 Task: Look for space in Karaçoban, Turkey from 10th June, 2023 to 25th June, 2023 for 4 adults in price range Rs.10000 to Rs.15000. Place can be private room with 4 bedrooms having 4 beds and 4 bathrooms. Property type can be house, flat, guest house, hotel. Amenities needed are: wifi, TV, free parkinig on premises, gym, breakfast. Booking option can be shelf check-in. Required host language is English.
Action: Mouse moved to (405, 115)
Screenshot: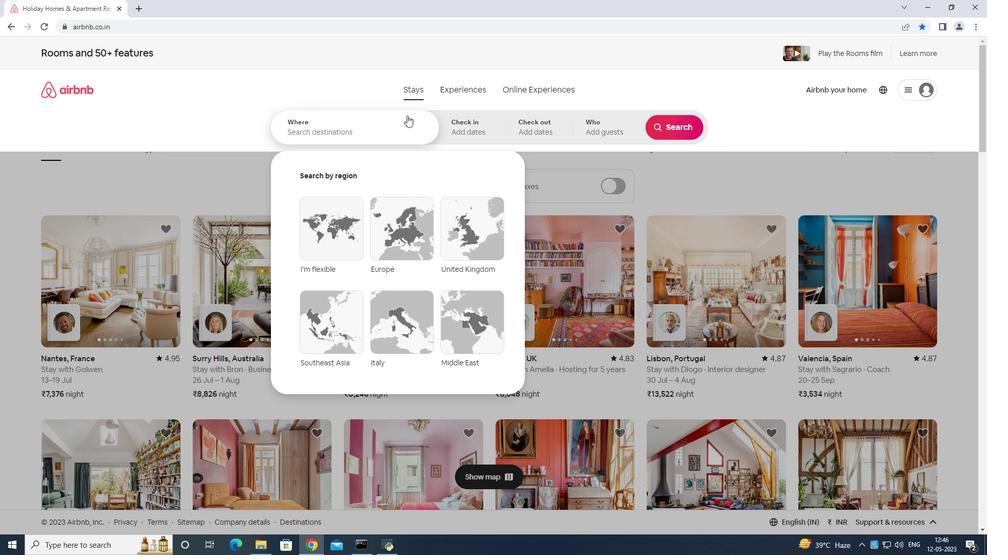 
Action: Mouse pressed left at (405, 115)
Screenshot: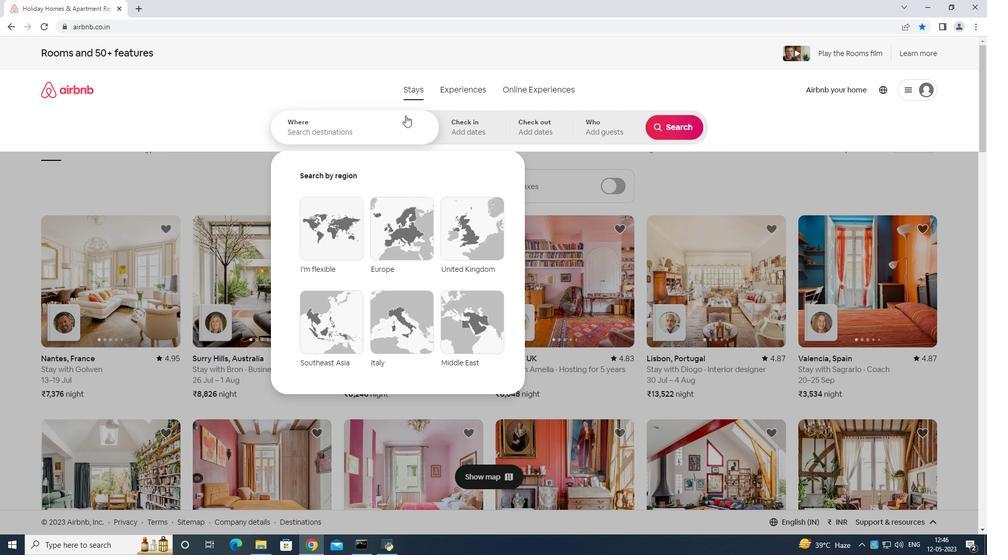 
Action: Mouse moved to (406, 115)
Screenshot: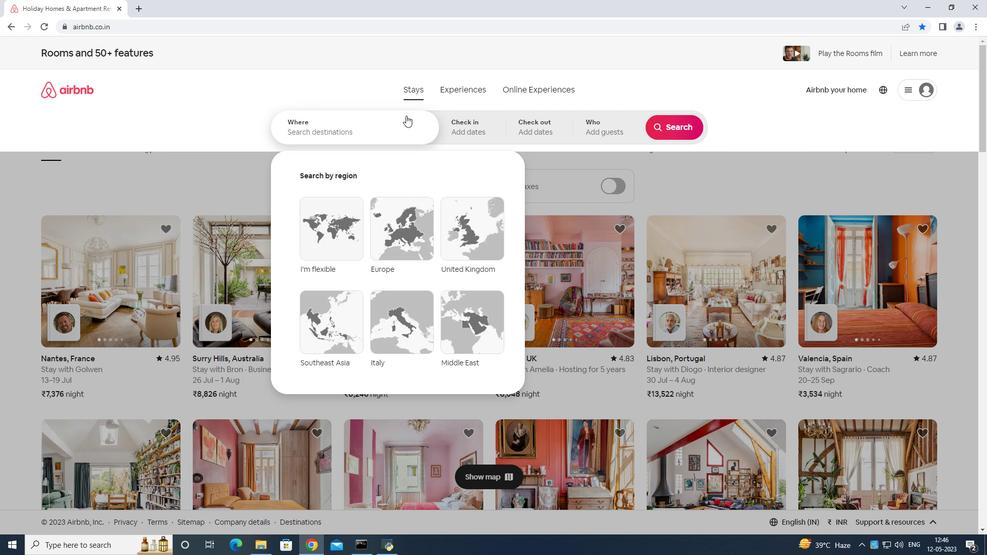 
Action: Key pressed <Key.shift>Kaxa<Key.backspace>caban<Key.space>turkey<Key.enter>
Screenshot: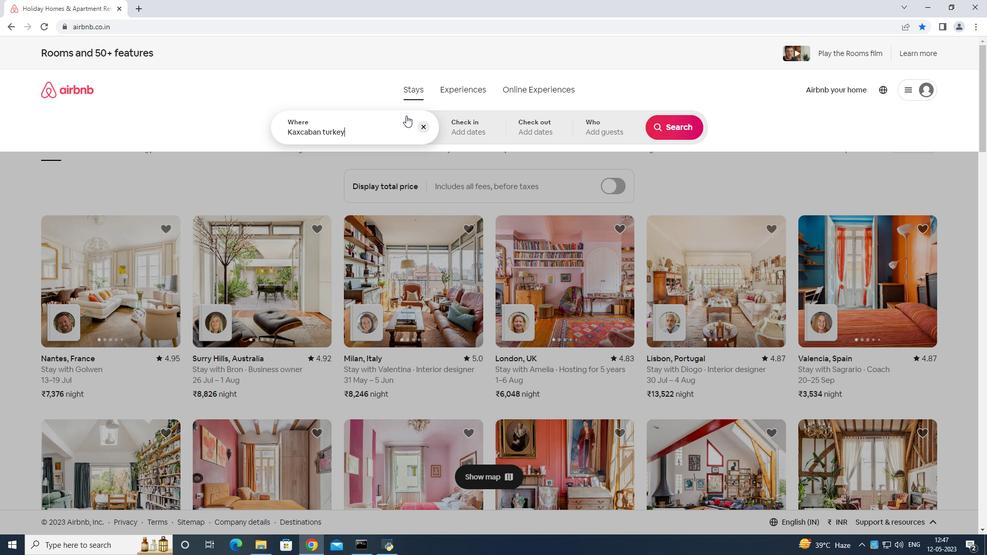 
Action: Mouse moved to (655, 277)
Screenshot: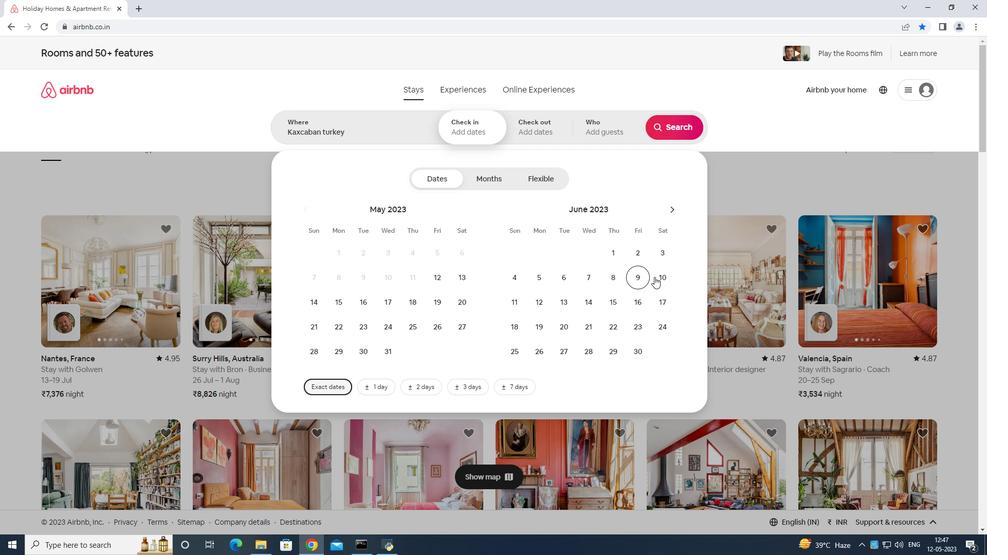 
Action: Mouse pressed left at (655, 277)
Screenshot: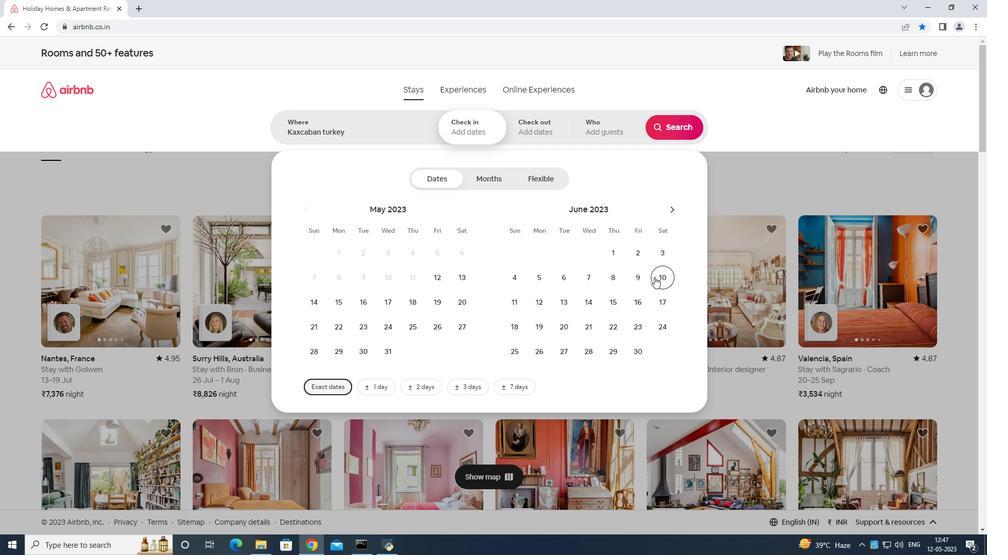 
Action: Mouse moved to (509, 345)
Screenshot: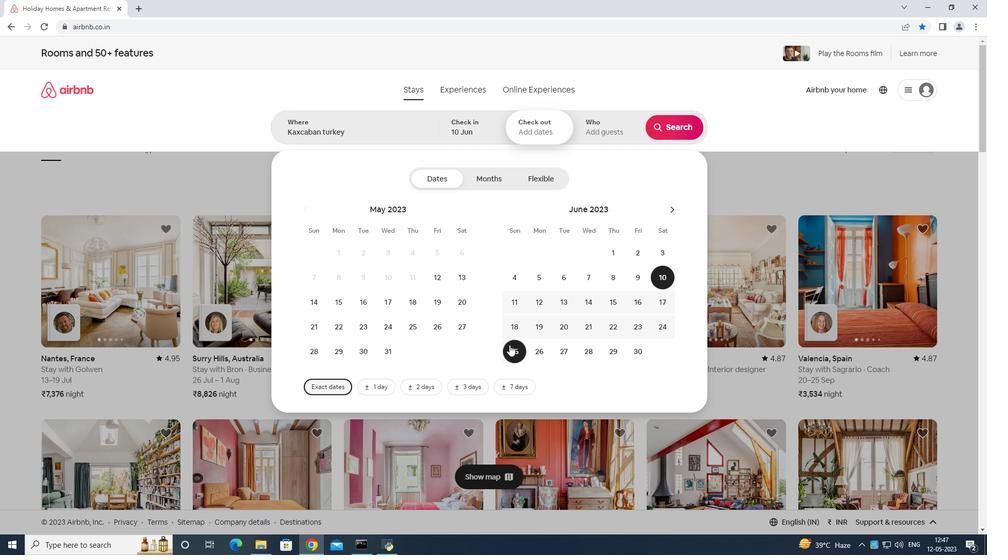 
Action: Mouse pressed left at (509, 345)
Screenshot: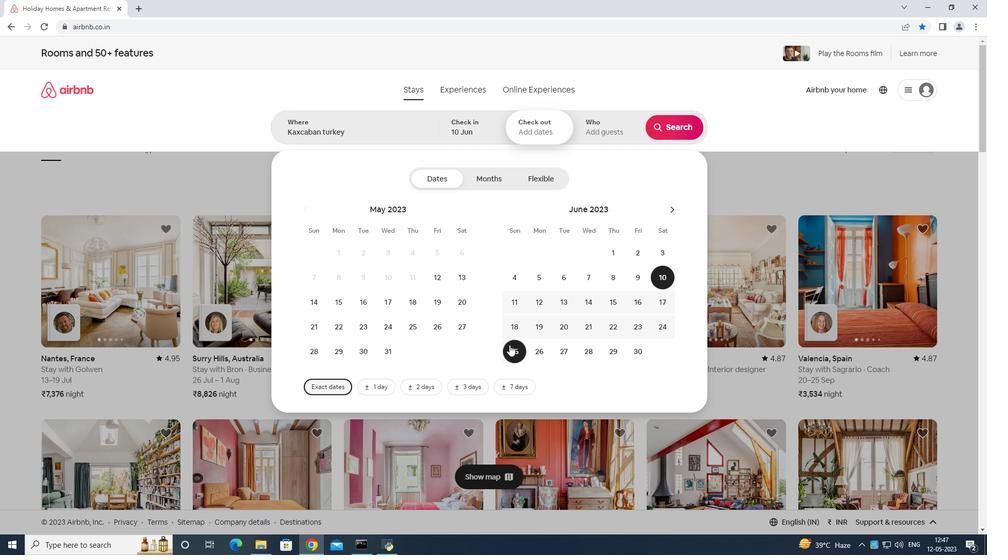
Action: Mouse moved to (610, 119)
Screenshot: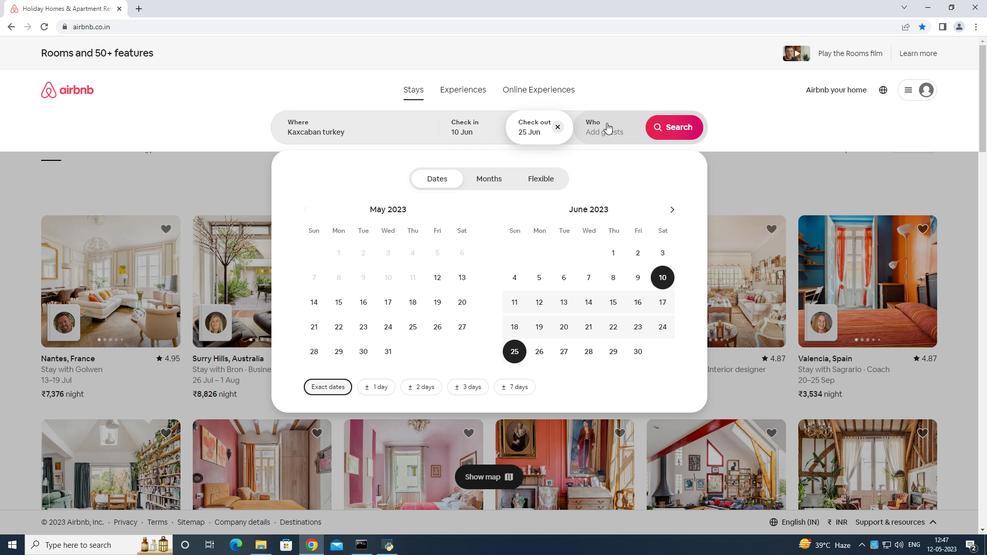 
Action: Mouse pressed left at (610, 119)
Screenshot: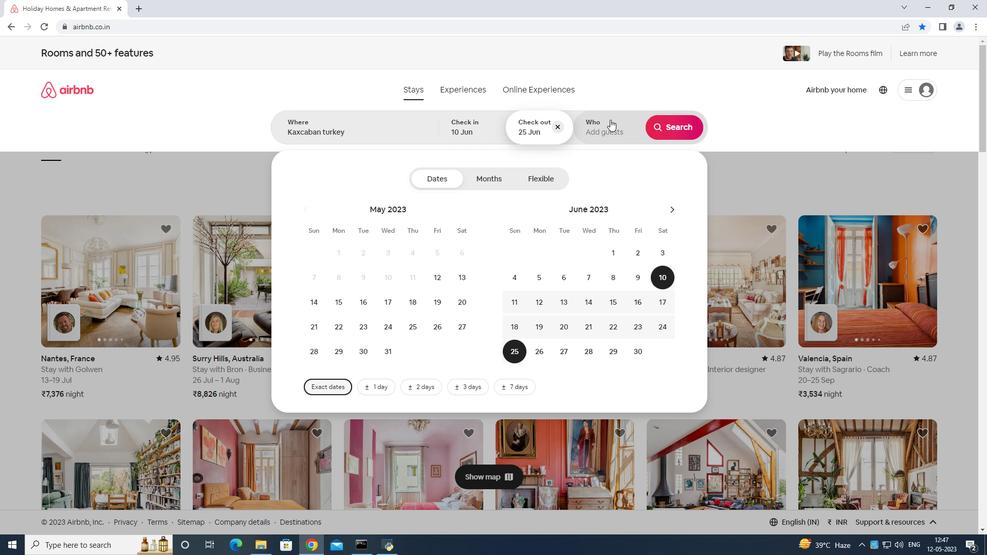 
Action: Mouse moved to (683, 182)
Screenshot: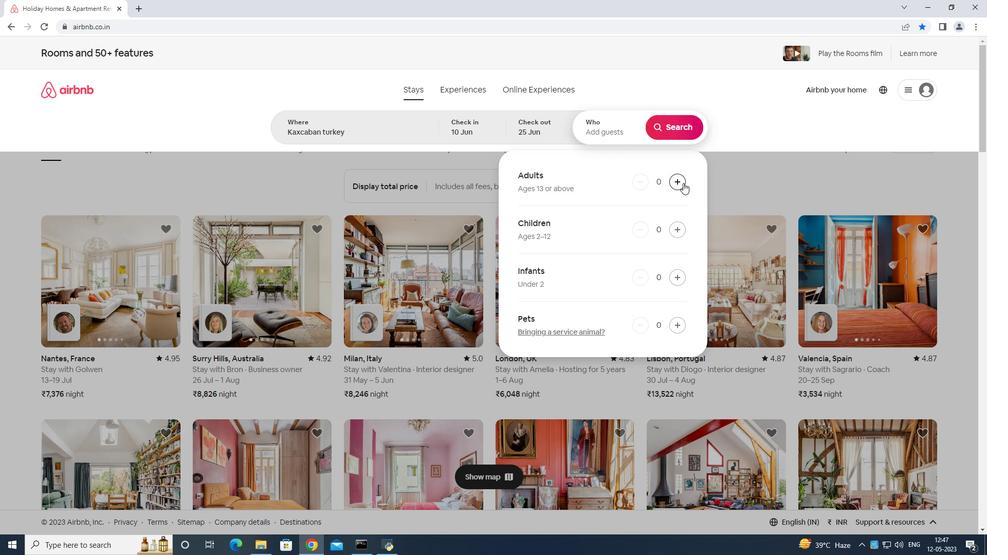 
Action: Mouse pressed left at (683, 182)
Screenshot: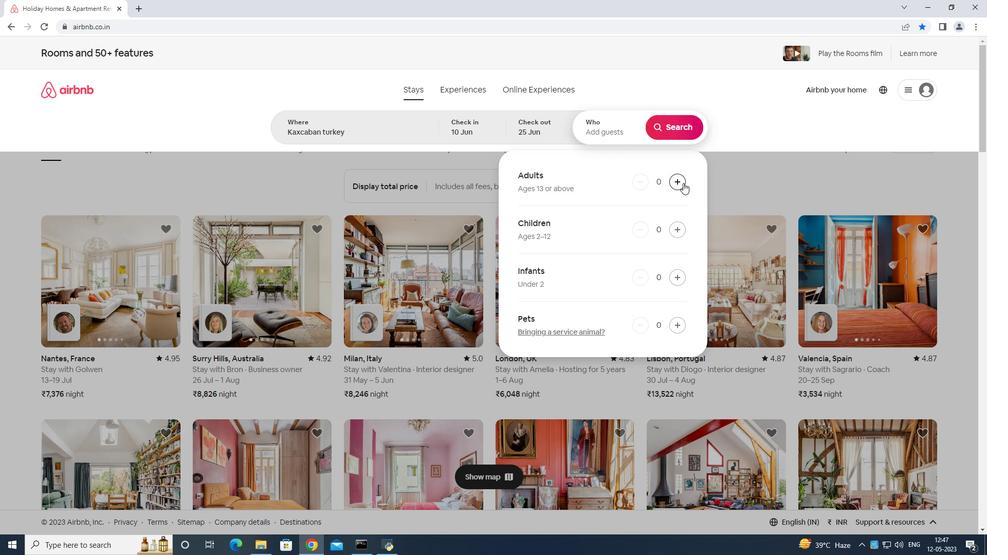 
Action: Mouse moved to (683, 179)
Screenshot: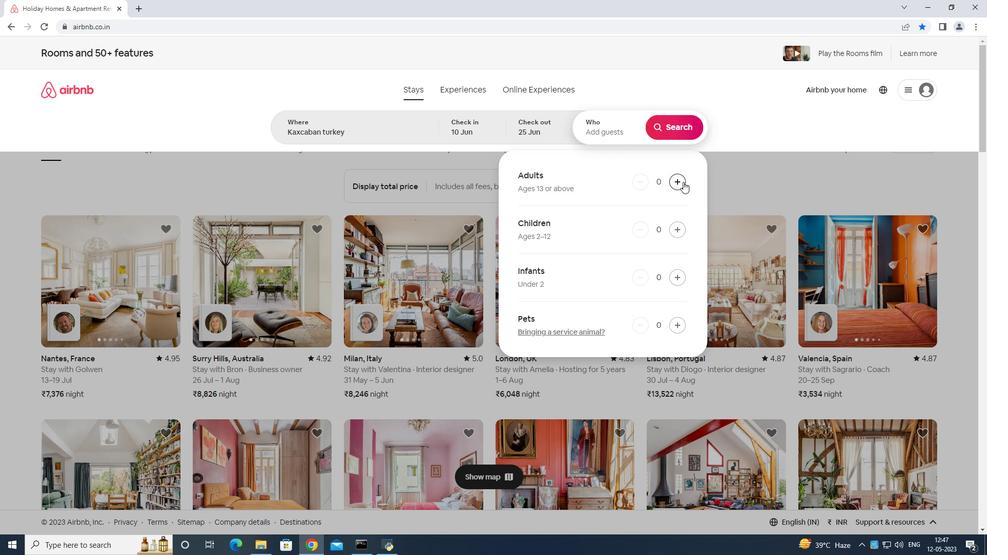 
Action: Mouse pressed left at (683, 179)
Screenshot: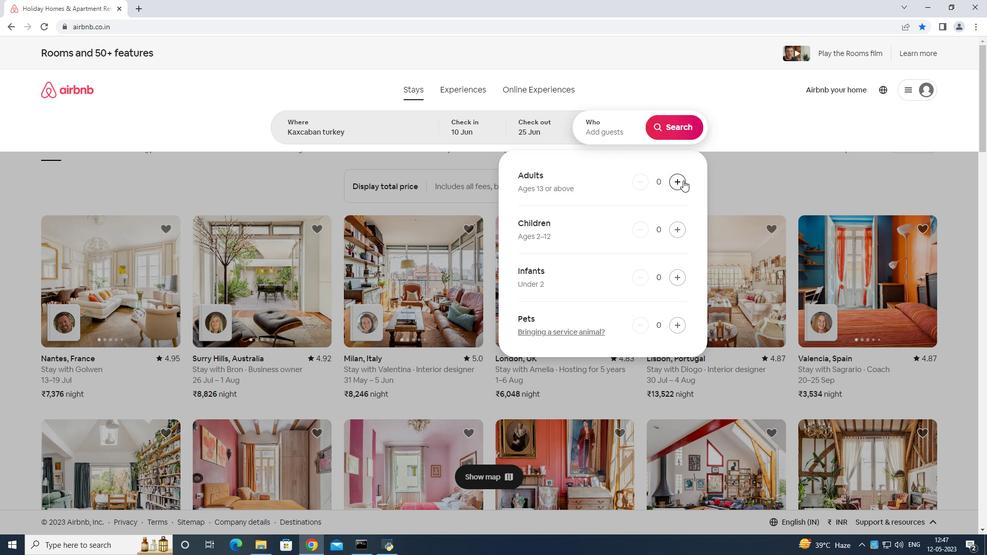 
Action: Mouse pressed left at (683, 179)
Screenshot: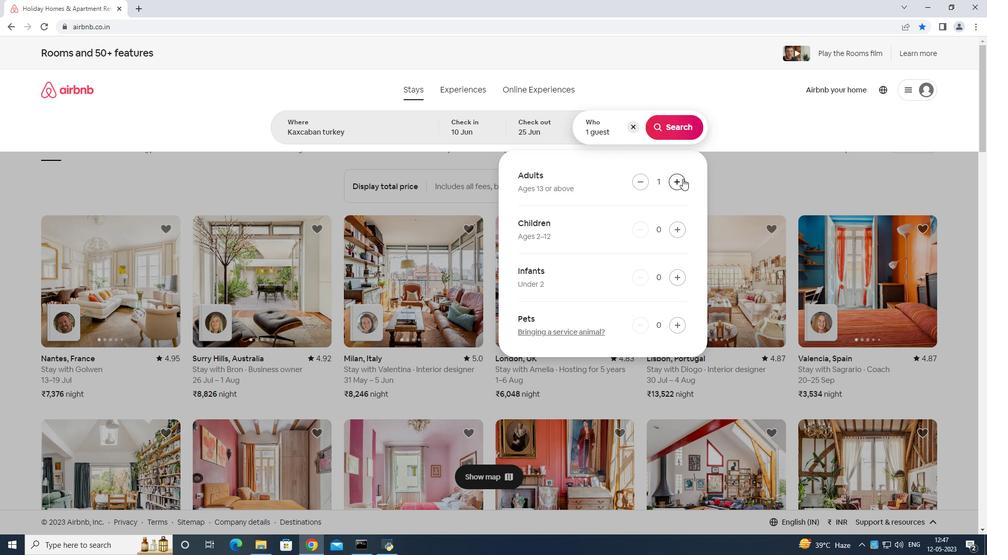 
Action: Mouse pressed left at (683, 179)
Screenshot: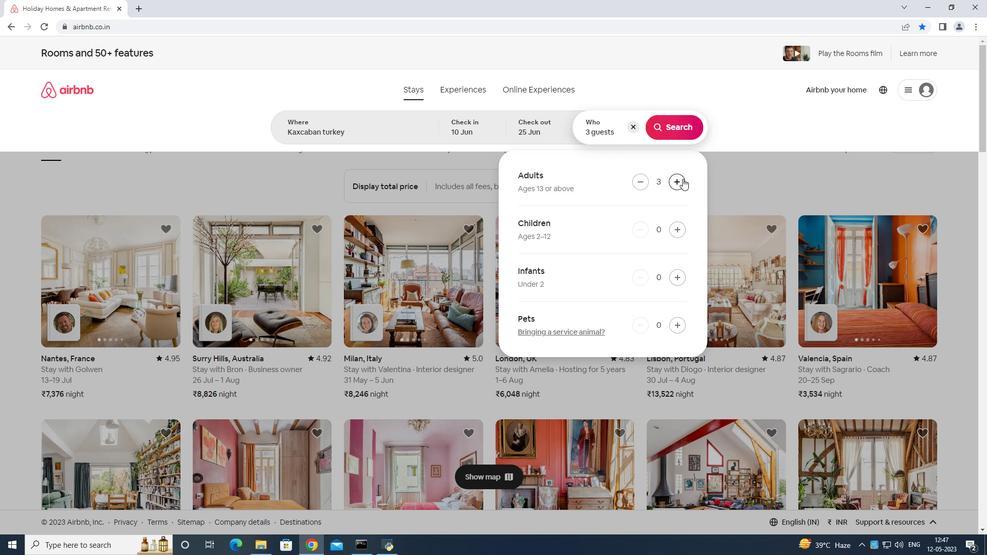 
Action: Mouse moved to (686, 124)
Screenshot: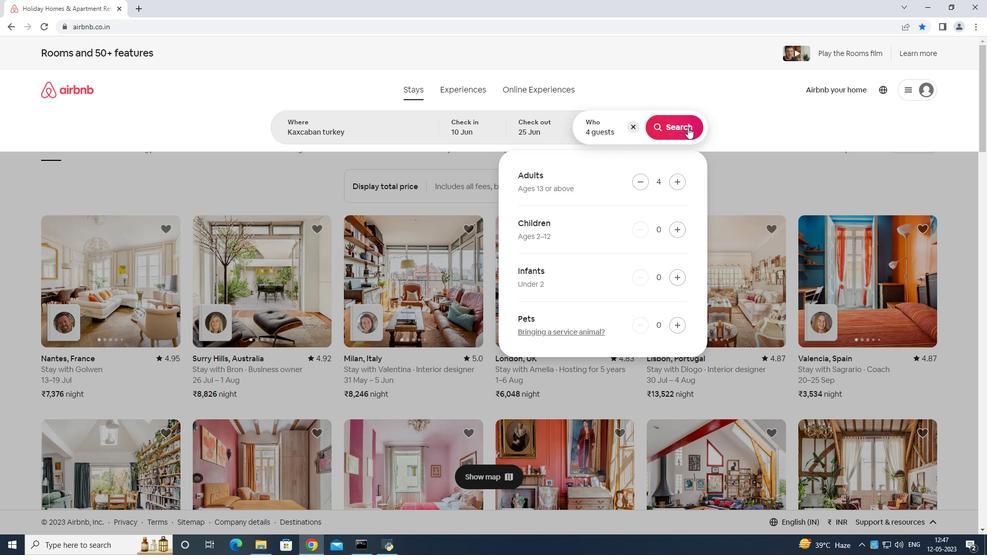 
Action: Mouse pressed left at (686, 124)
Screenshot: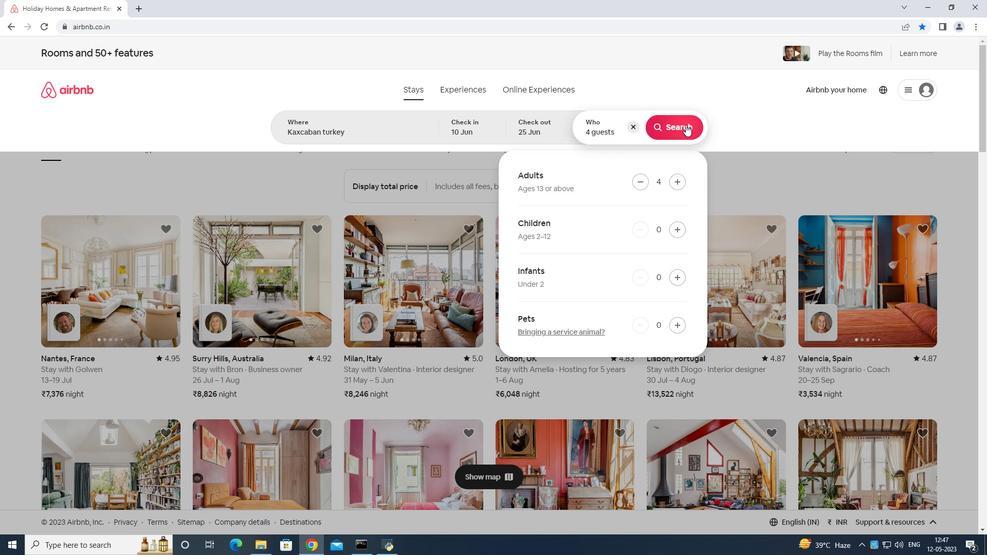 
Action: Mouse moved to (947, 104)
Screenshot: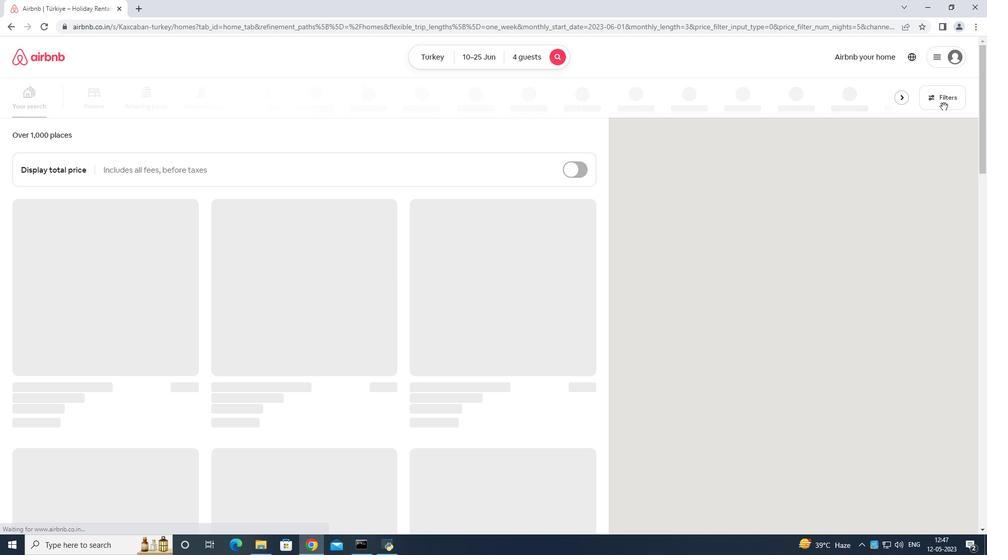 
Action: Mouse pressed left at (947, 104)
Screenshot: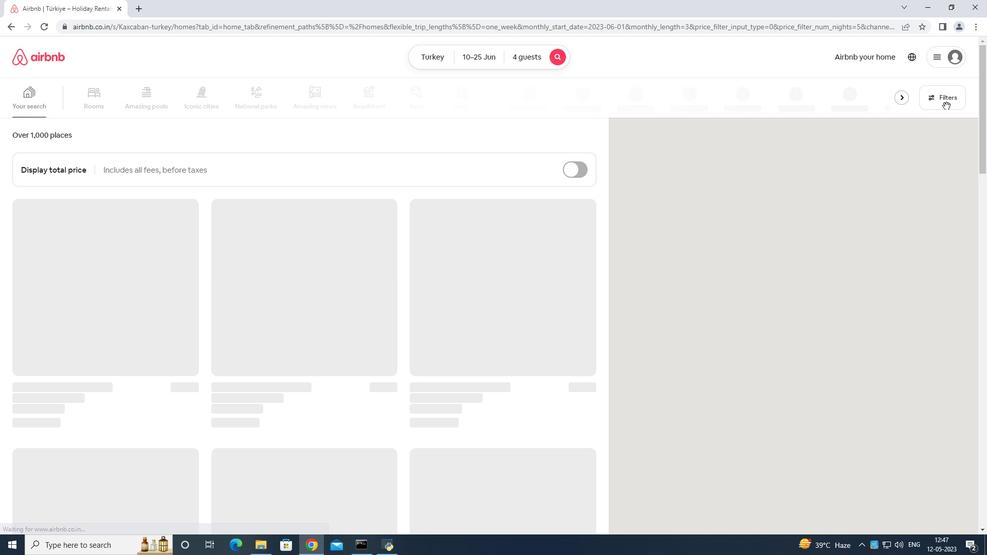 
Action: Mouse moved to (415, 348)
Screenshot: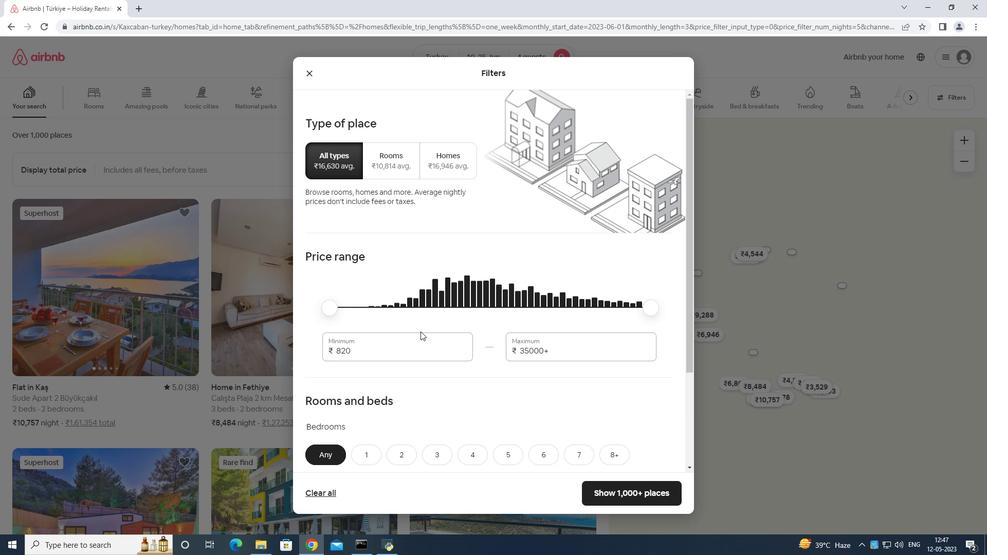 
Action: Mouse pressed left at (415, 348)
Screenshot: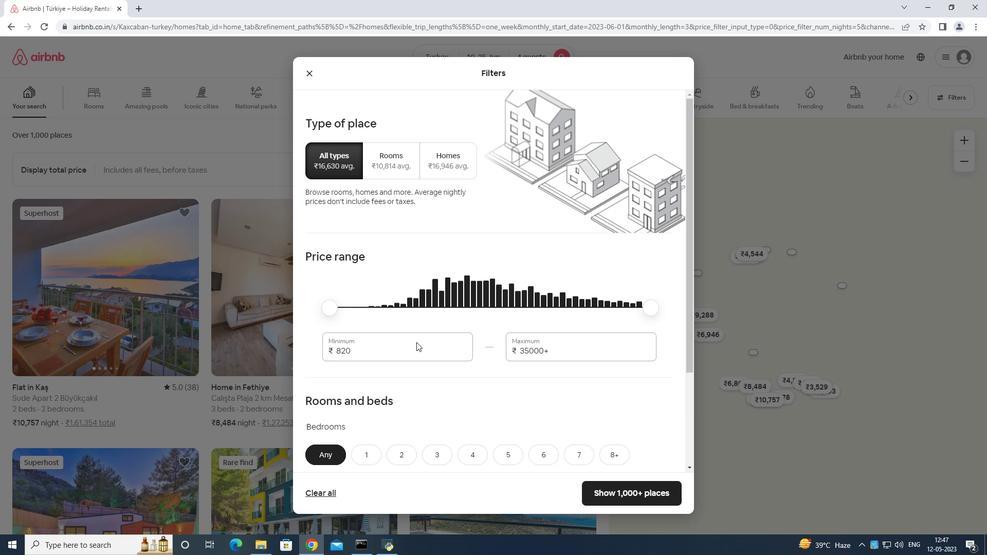 
Action: Mouse moved to (411, 335)
Screenshot: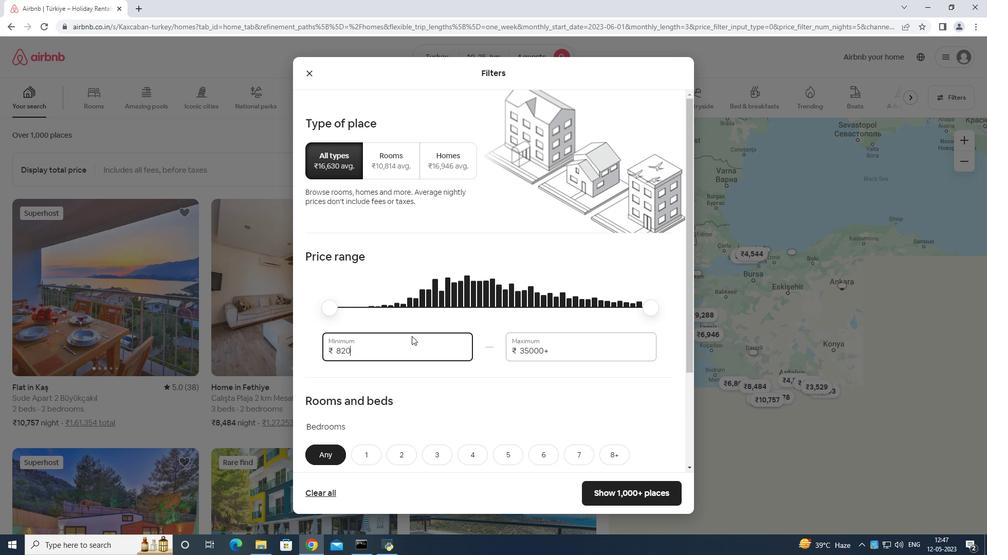 
Action: Key pressed <Key.backspace>
Screenshot: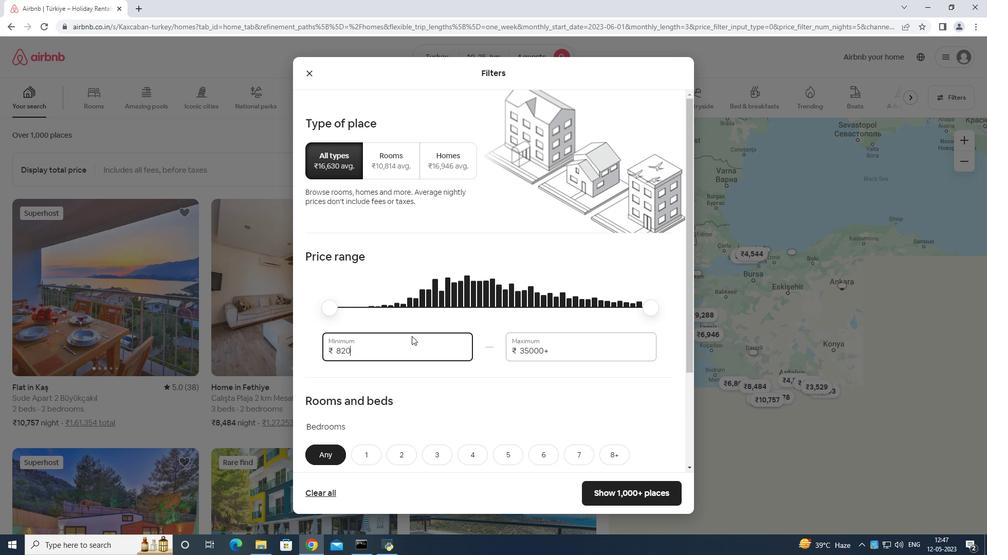 
Action: Mouse moved to (411, 335)
Screenshot: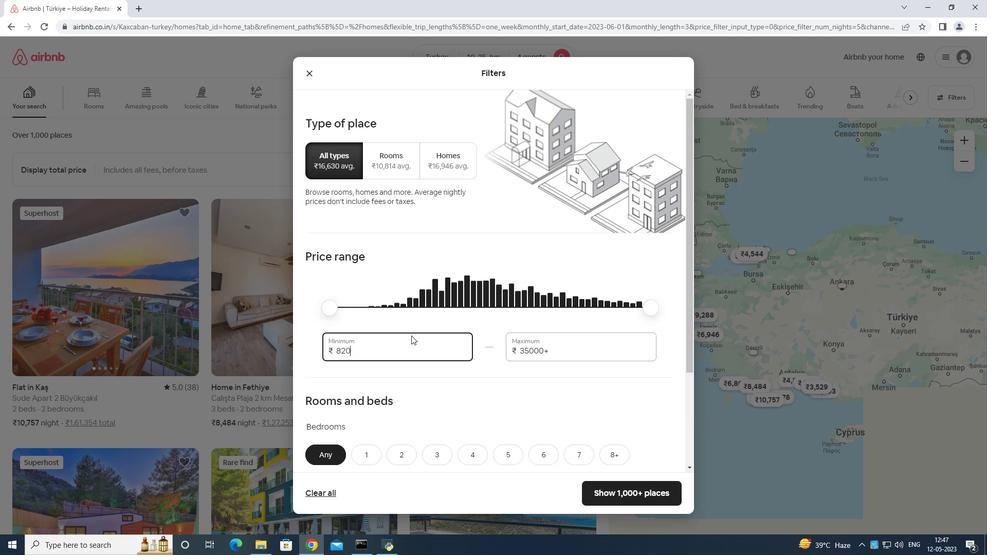 
Action: Key pressed <Key.backspace><Key.backspace><Key.backspace>
Screenshot: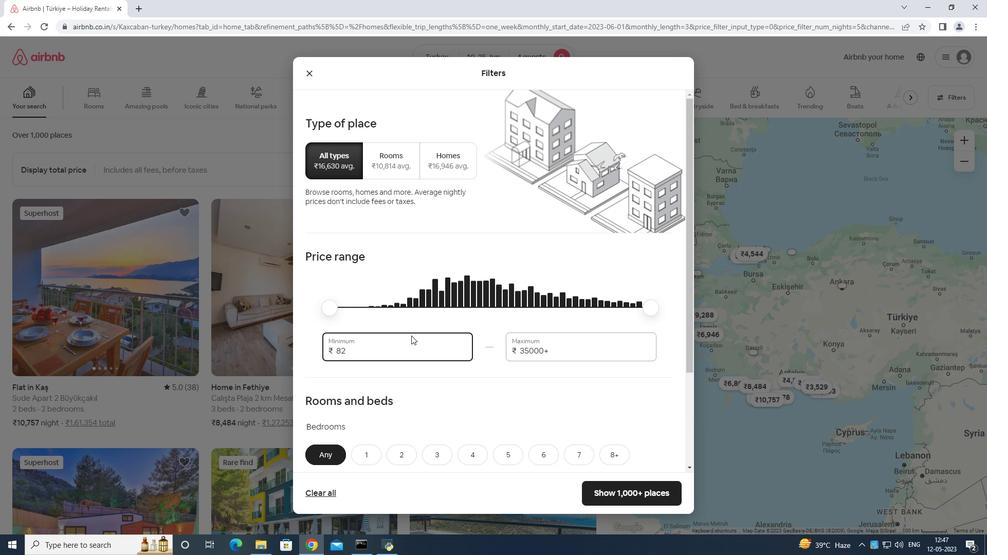 
Action: Mouse moved to (411, 334)
Screenshot: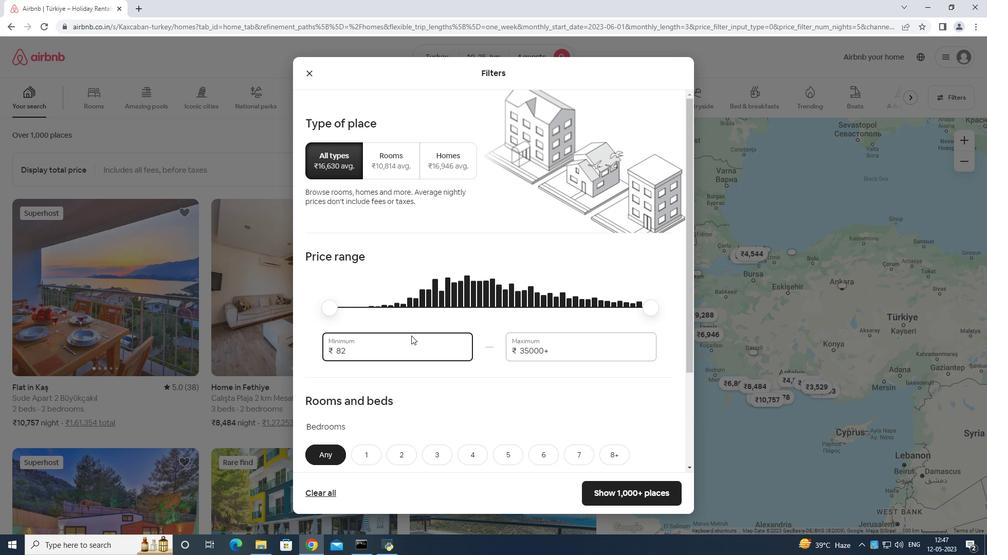 
Action: Key pressed 10000
Screenshot: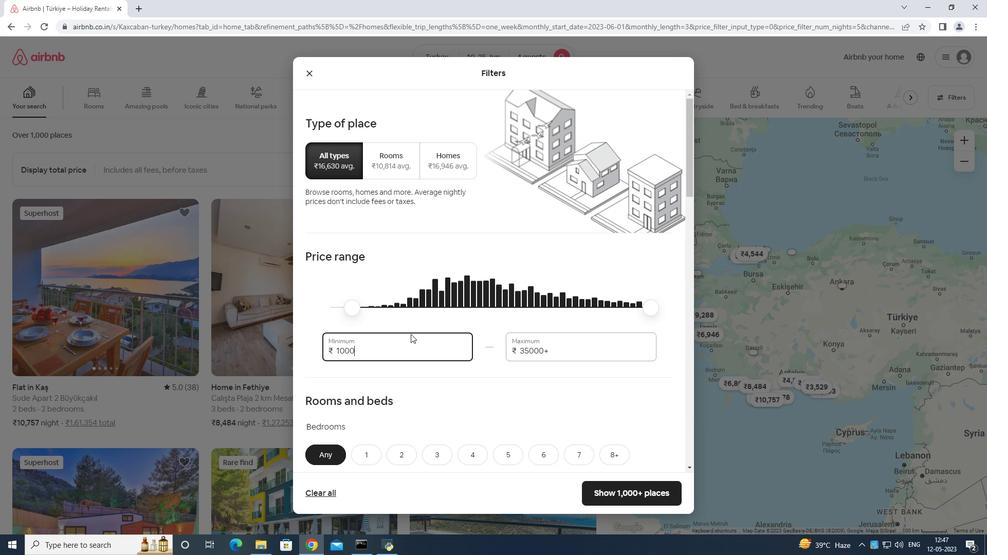 
Action: Mouse moved to (573, 345)
Screenshot: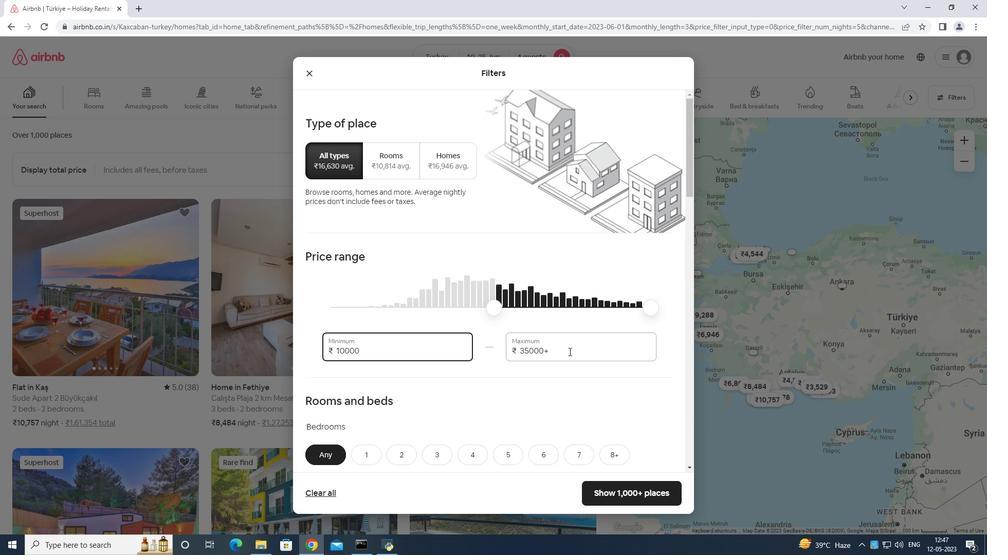 
Action: Mouse pressed left at (573, 345)
Screenshot: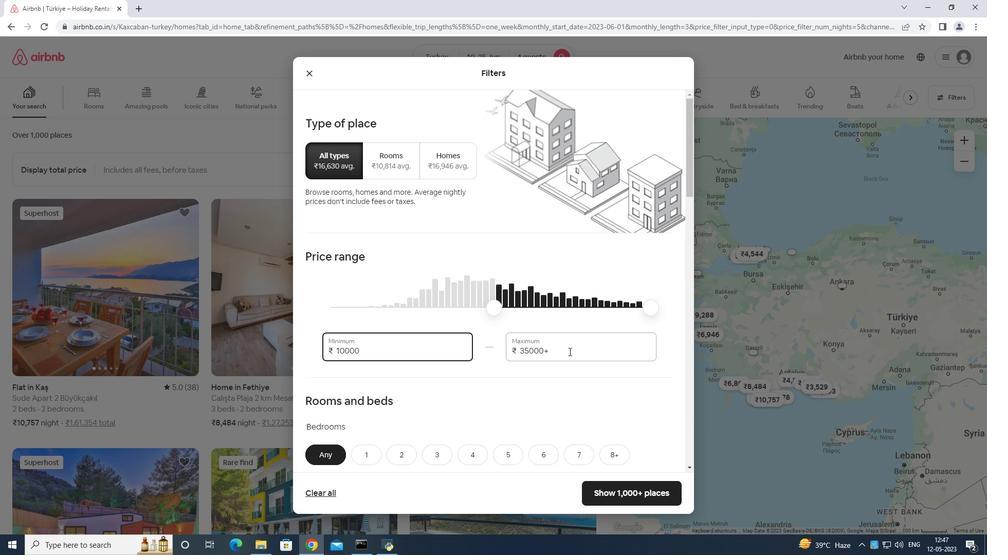 
Action: Mouse moved to (574, 342)
Screenshot: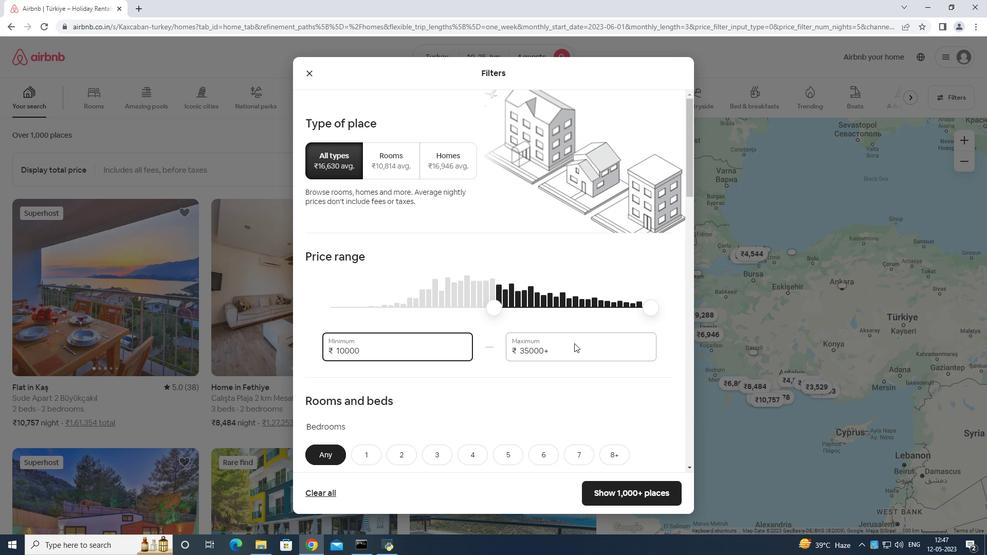 
Action: Key pressed <Key.backspace><Key.backspace><Key.backspace><Key.backspace><Key.backspace><Key.backspace><Key.backspace><Key.backspace><Key.backspace><Key.backspace><Key.backspace><Key.backspace><Key.backspace><Key.backspace><Key.backspace><Key.backspace><Key.backspace><Key.backspace><Key.backspace><Key.backspace><Key.backspace>
Screenshot: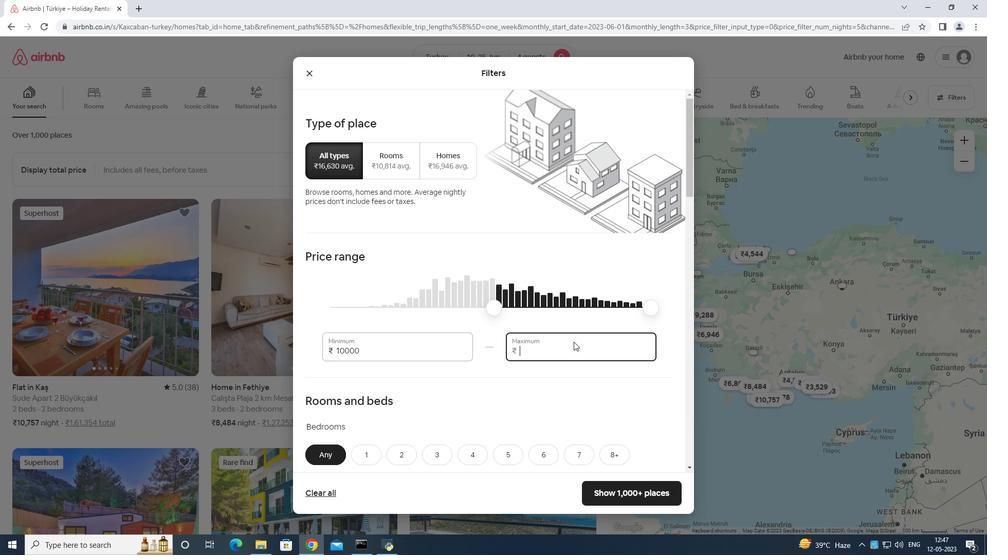 
Action: Mouse moved to (573, 339)
Screenshot: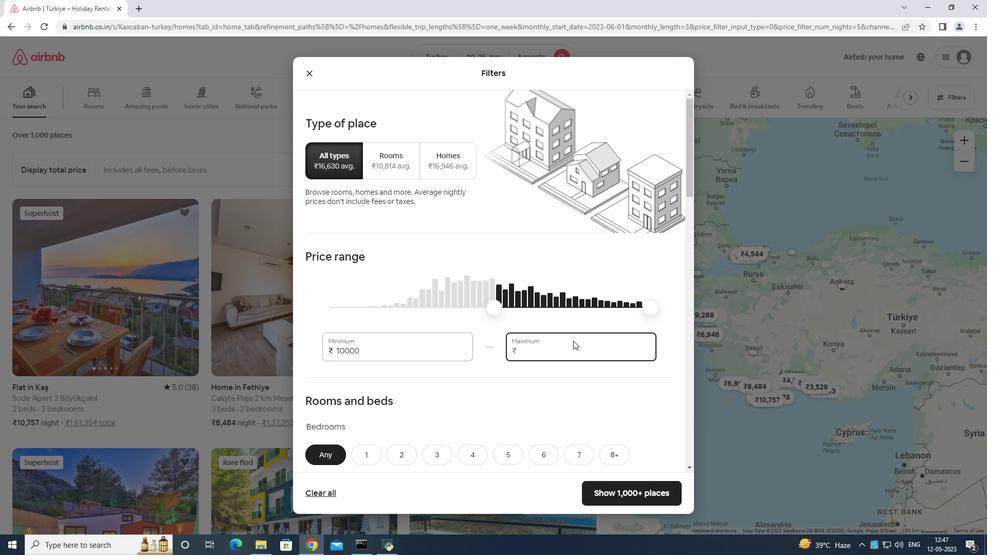 
Action: Key pressed 15000
Screenshot: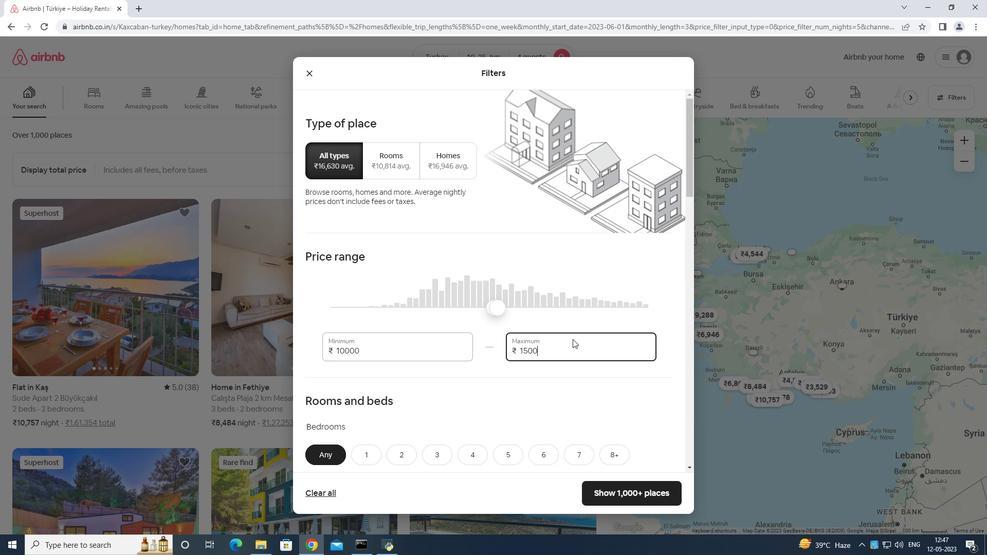 
Action: Mouse scrolled (573, 338) with delta (0, 0)
Screenshot: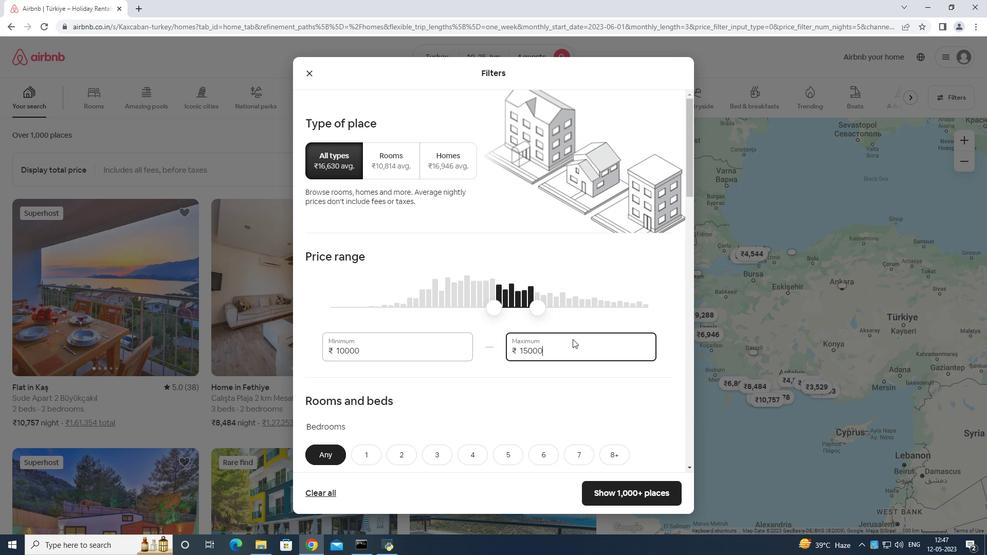 
Action: Mouse scrolled (573, 338) with delta (0, 0)
Screenshot: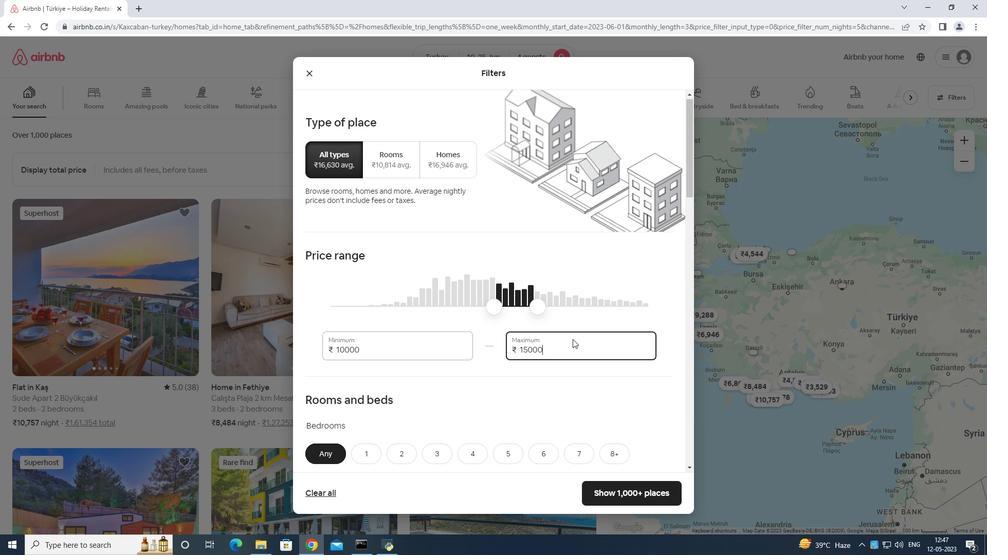 
Action: Mouse scrolled (573, 338) with delta (0, 0)
Screenshot: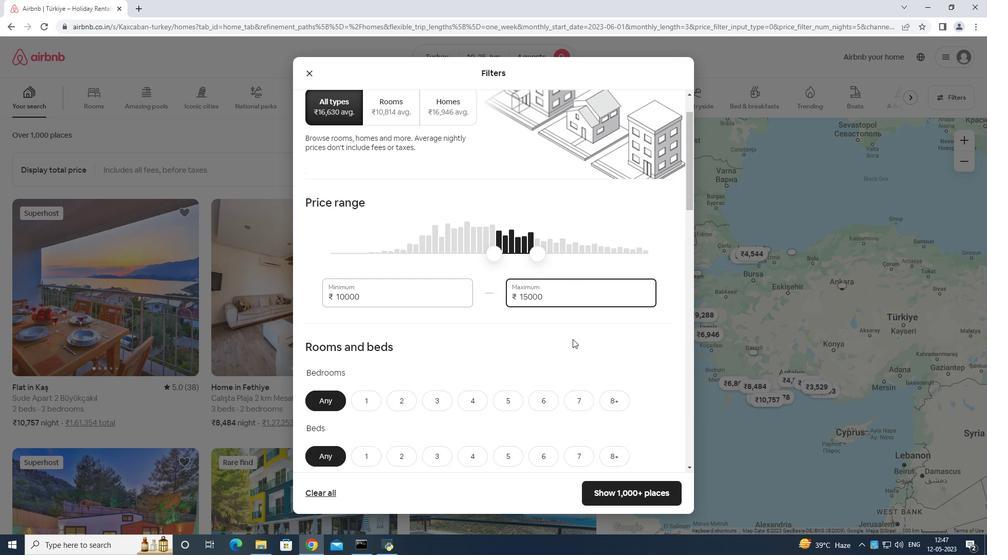 
Action: Mouse scrolled (573, 338) with delta (0, 0)
Screenshot: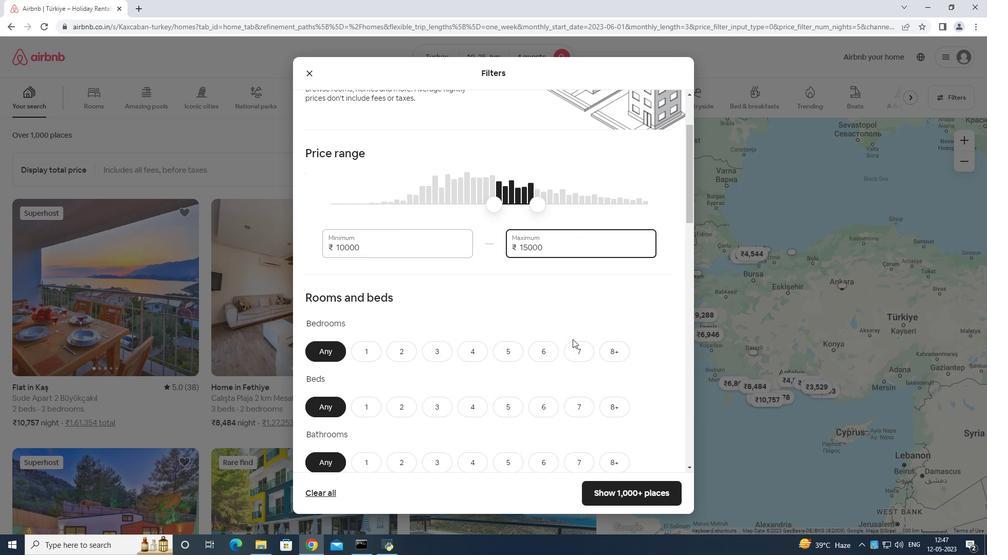 
Action: Mouse moved to (471, 244)
Screenshot: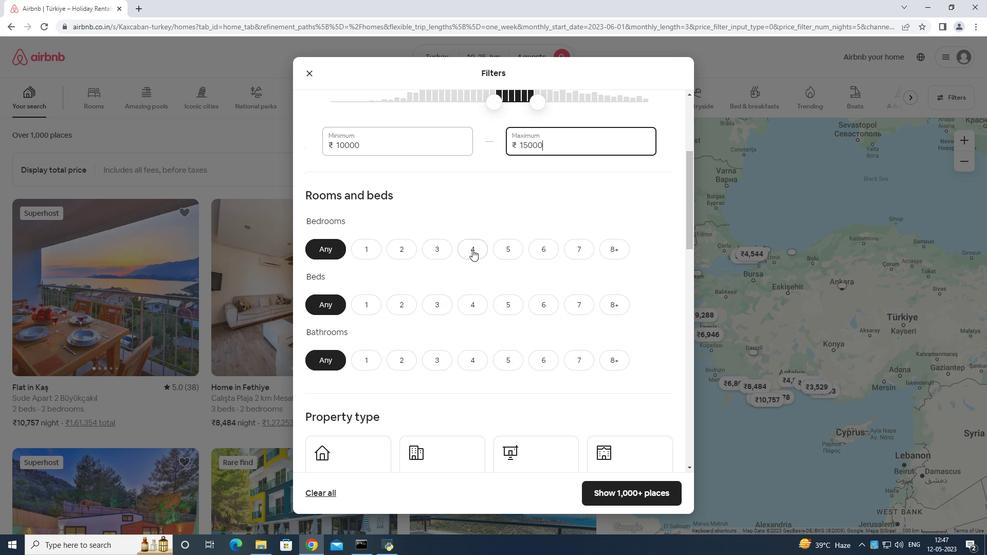 
Action: Mouse pressed left at (471, 244)
Screenshot: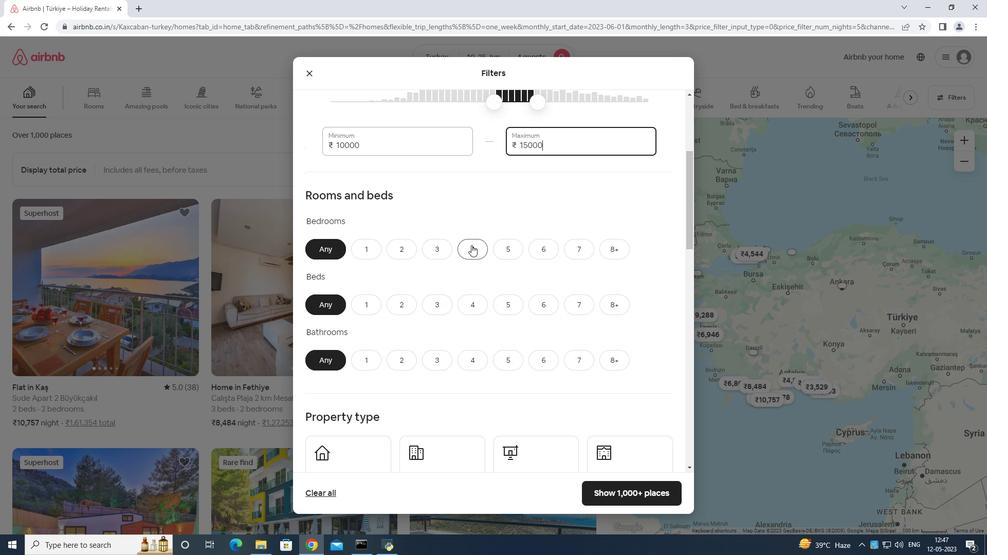 
Action: Mouse moved to (480, 307)
Screenshot: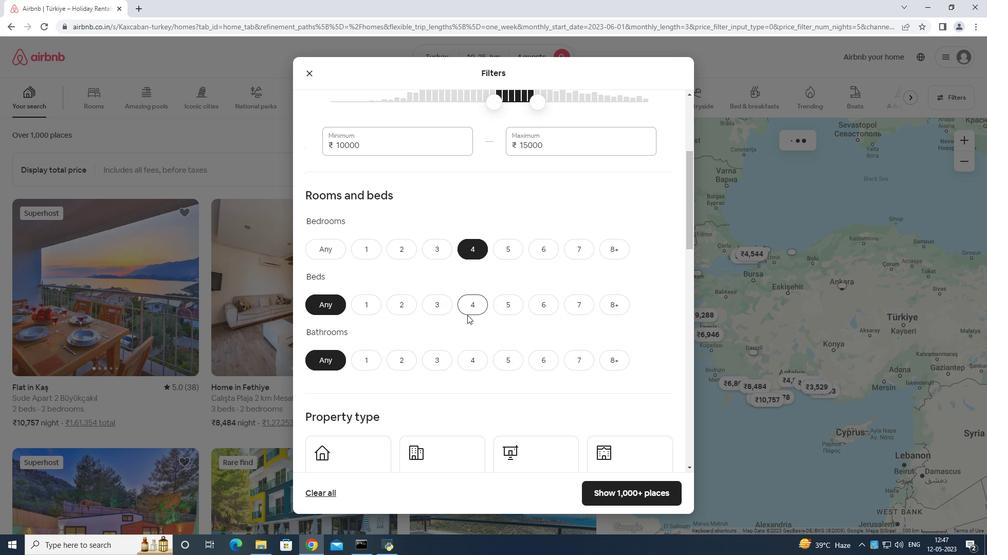 
Action: Mouse pressed left at (480, 307)
Screenshot: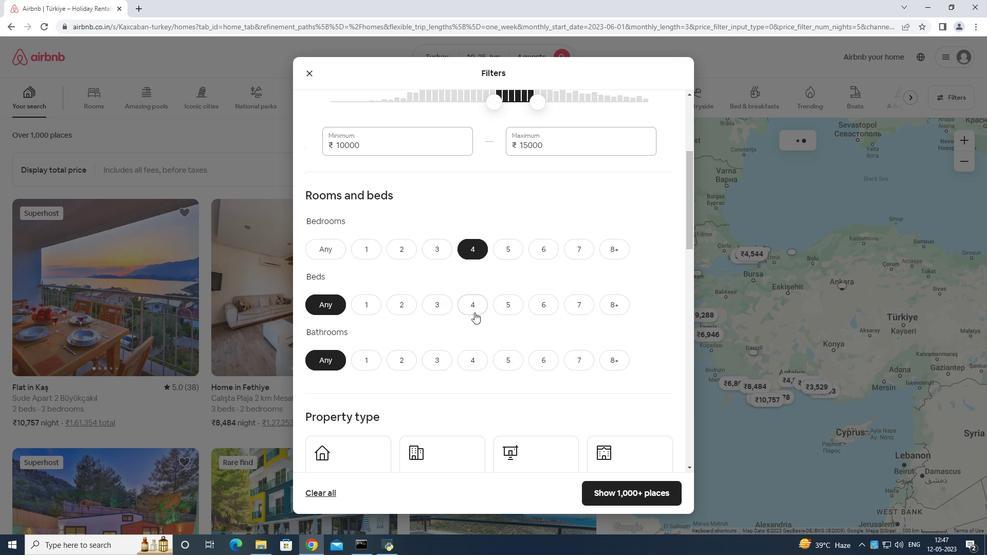 
Action: Mouse moved to (465, 361)
Screenshot: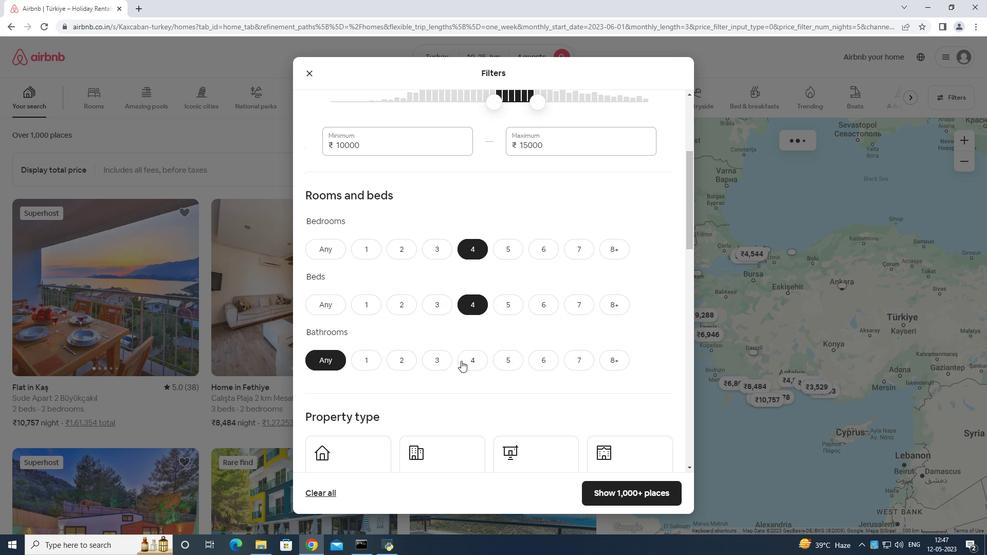 
Action: Mouse pressed left at (465, 361)
Screenshot: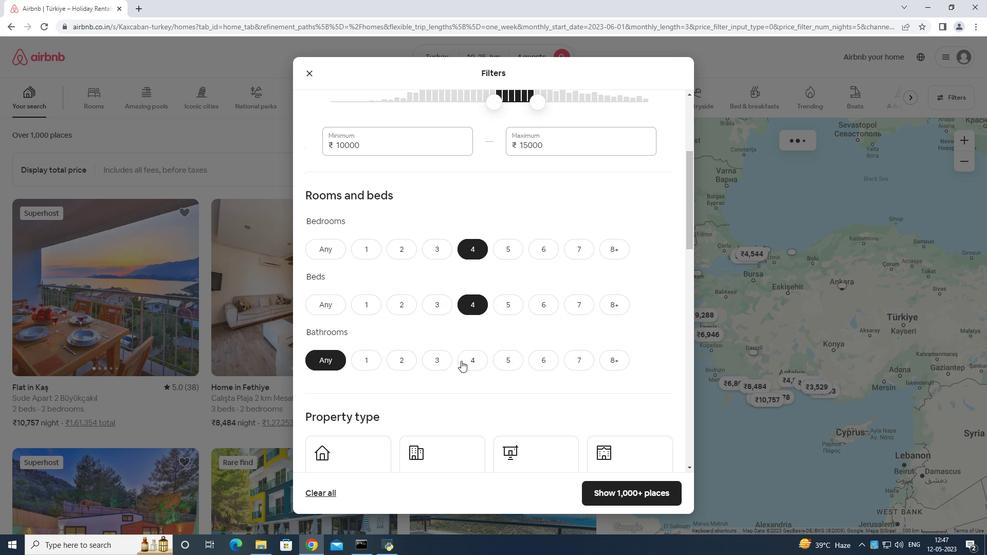 
Action: Mouse moved to (480, 359)
Screenshot: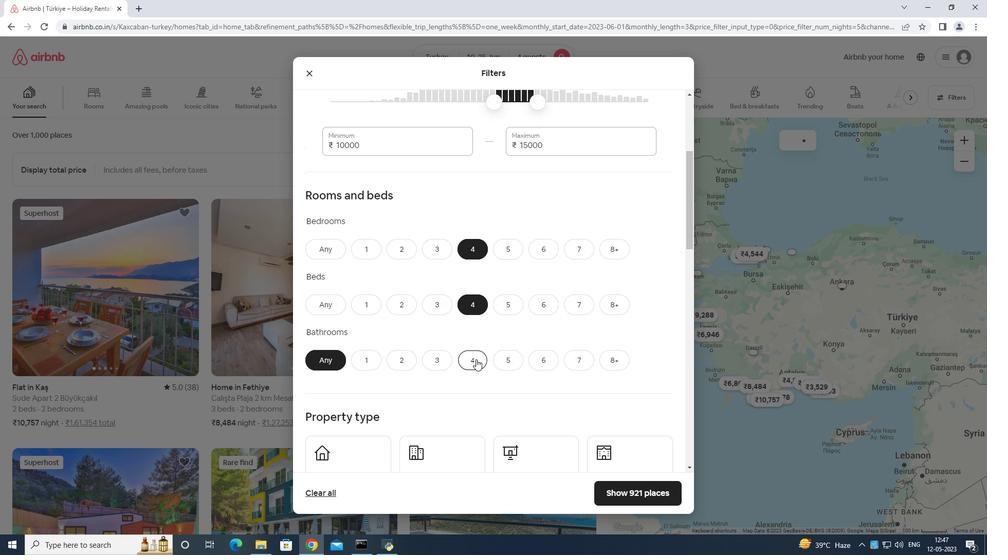 
Action: Mouse scrolled (480, 358) with delta (0, 0)
Screenshot: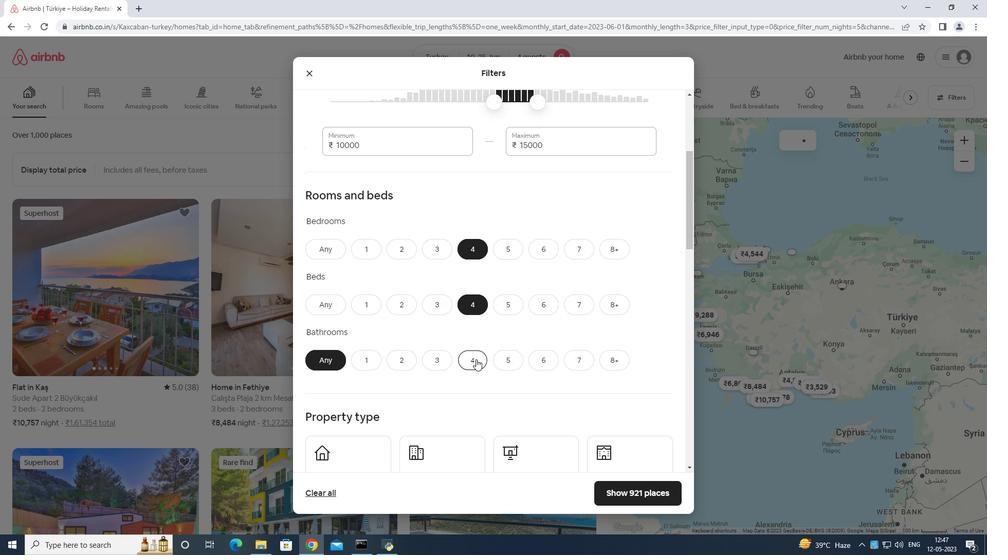 
Action: Mouse moved to (480, 360)
Screenshot: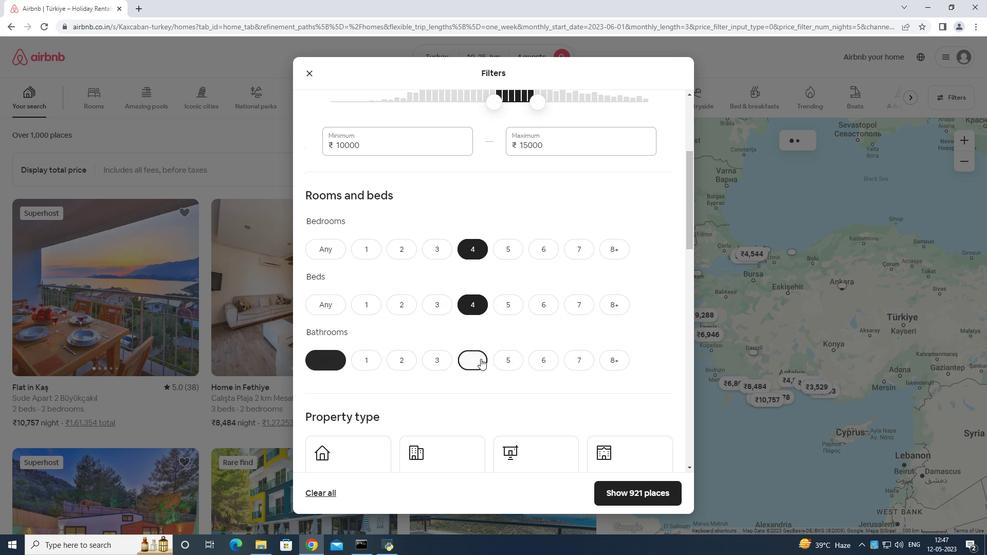 
Action: Mouse scrolled (480, 359) with delta (0, 0)
Screenshot: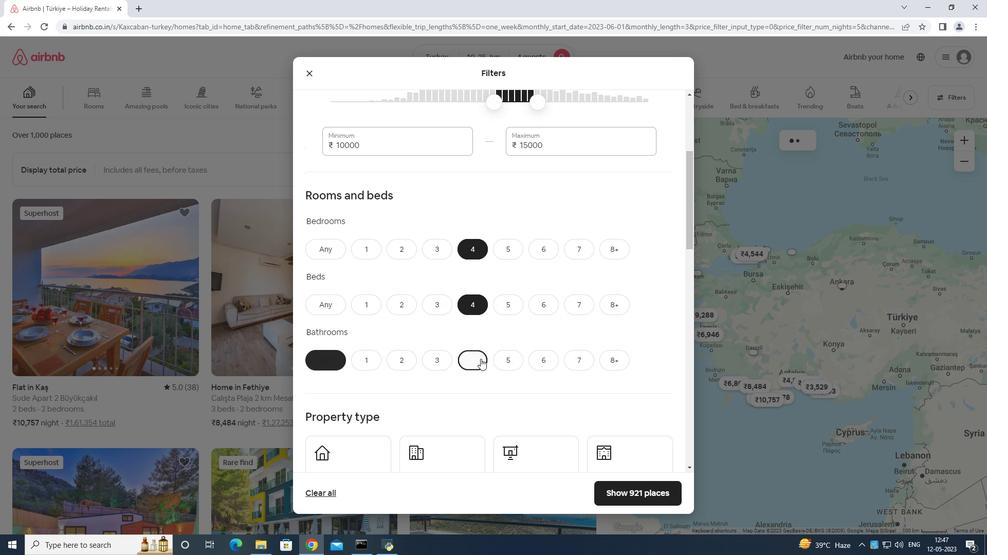 
Action: Mouse moved to (356, 355)
Screenshot: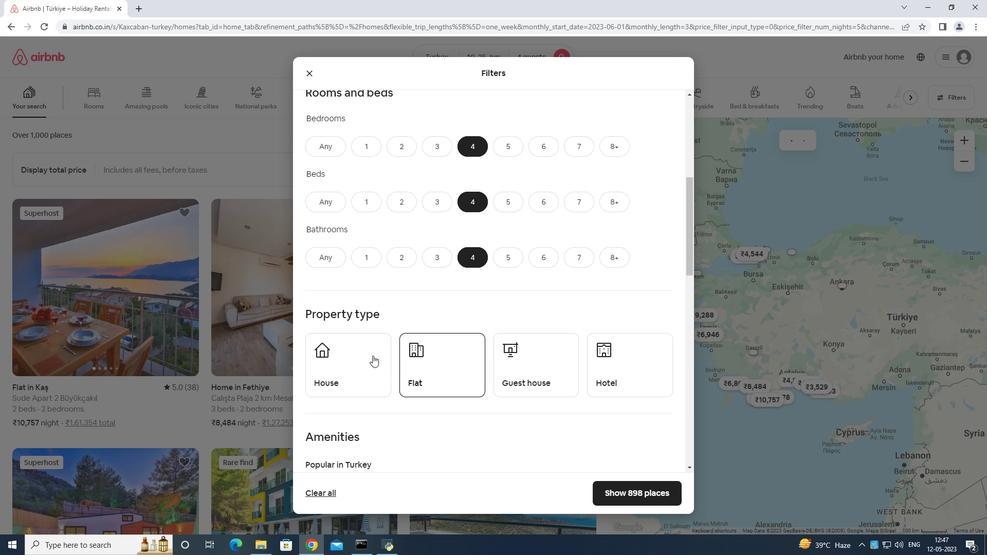 
Action: Mouse pressed left at (356, 355)
Screenshot: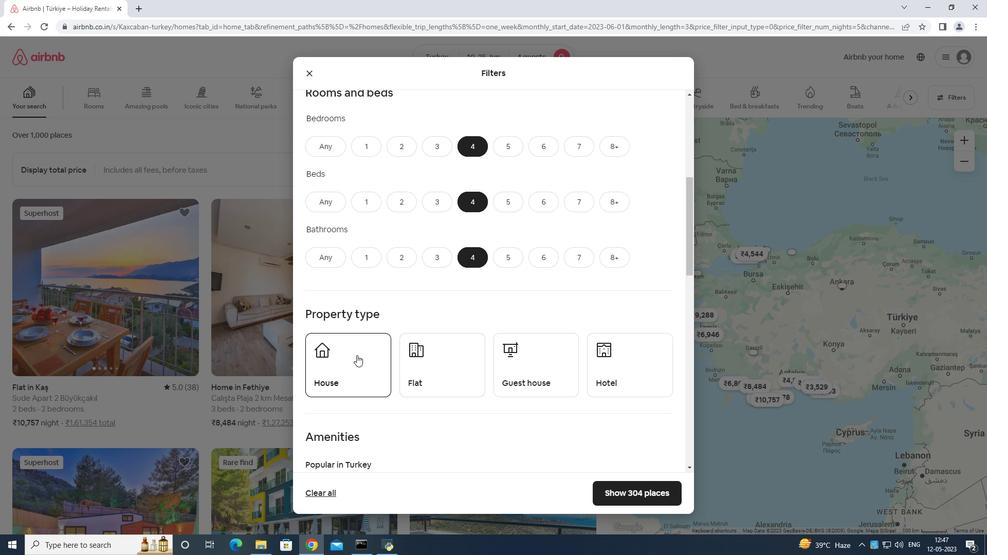 
Action: Mouse moved to (448, 369)
Screenshot: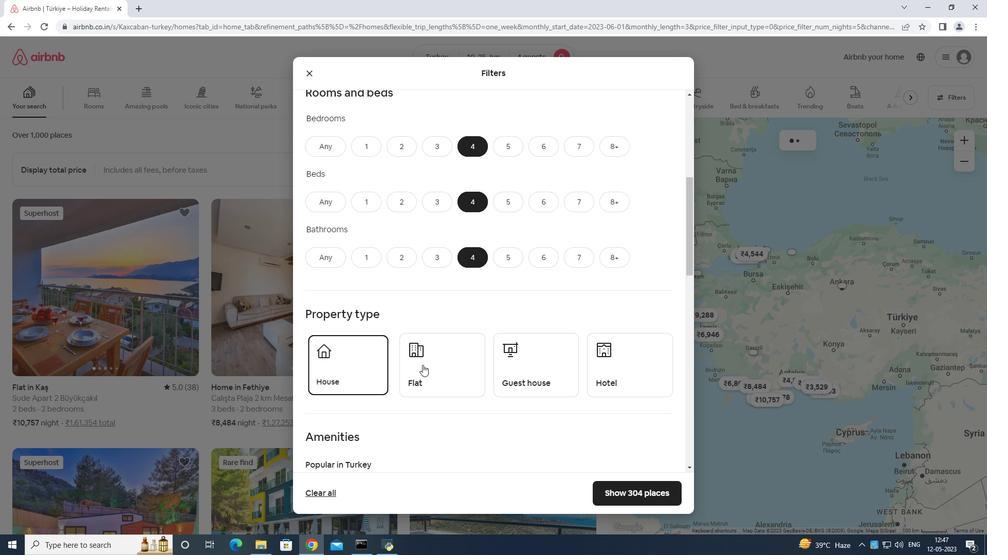 
Action: Mouse pressed left at (448, 369)
Screenshot: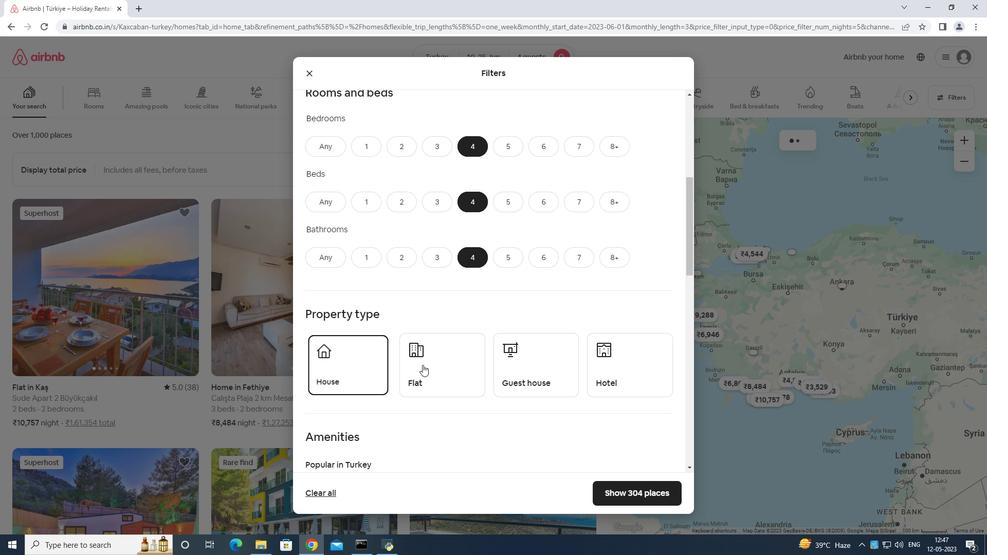 
Action: Mouse moved to (516, 364)
Screenshot: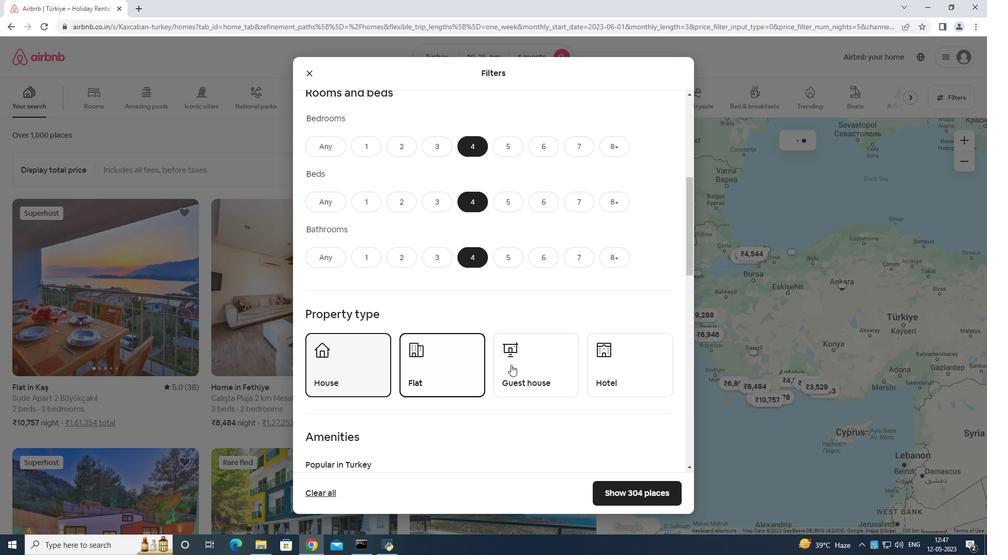 
Action: Mouse pressed left at (516, 364)
Screenshot: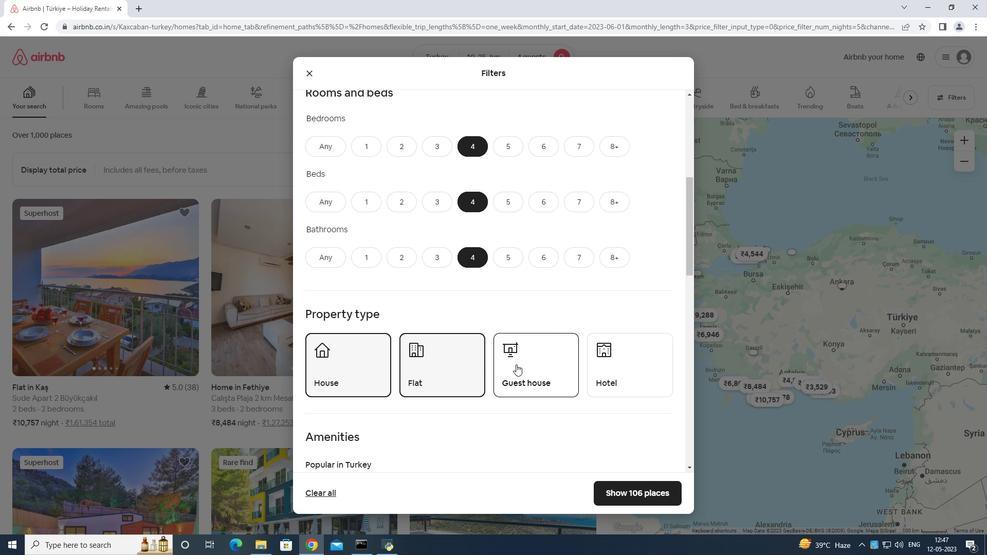 
Action: Mouse moved to (521, 362)
Screenshot: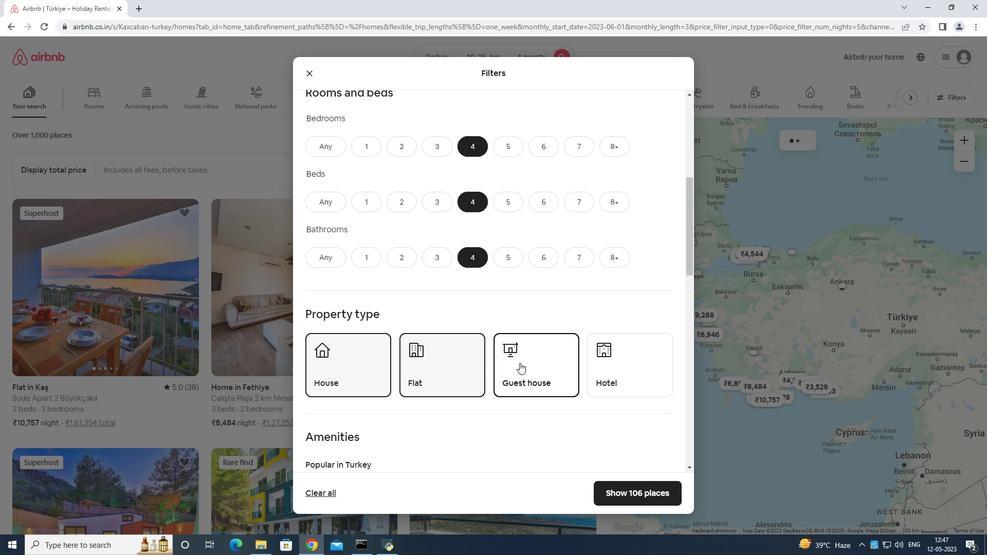 
Action: Mouse scrolled (521, 362) with delta (0, 0)
Screenshot: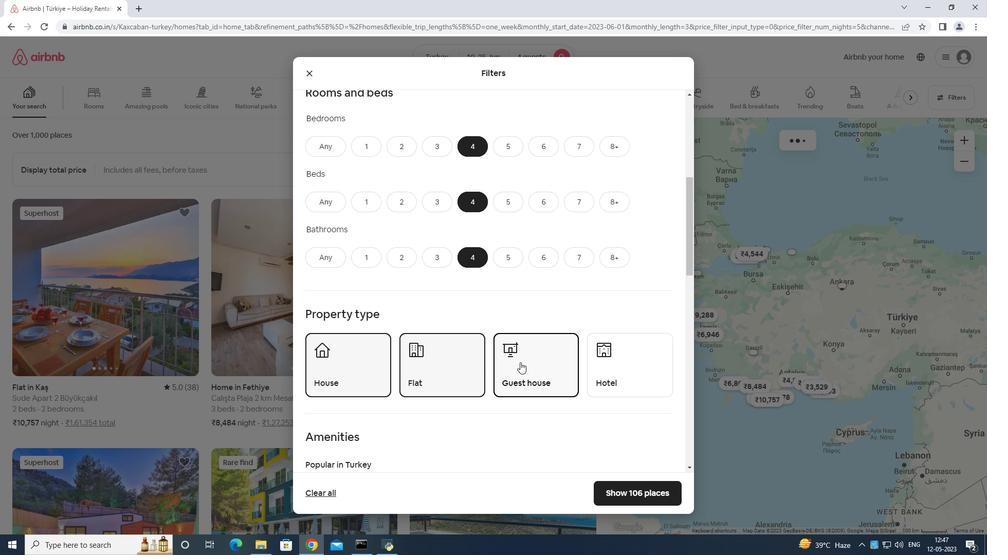 
Action: Mouse scrolled (521, 362) with delta (0, 0)
Screenshot: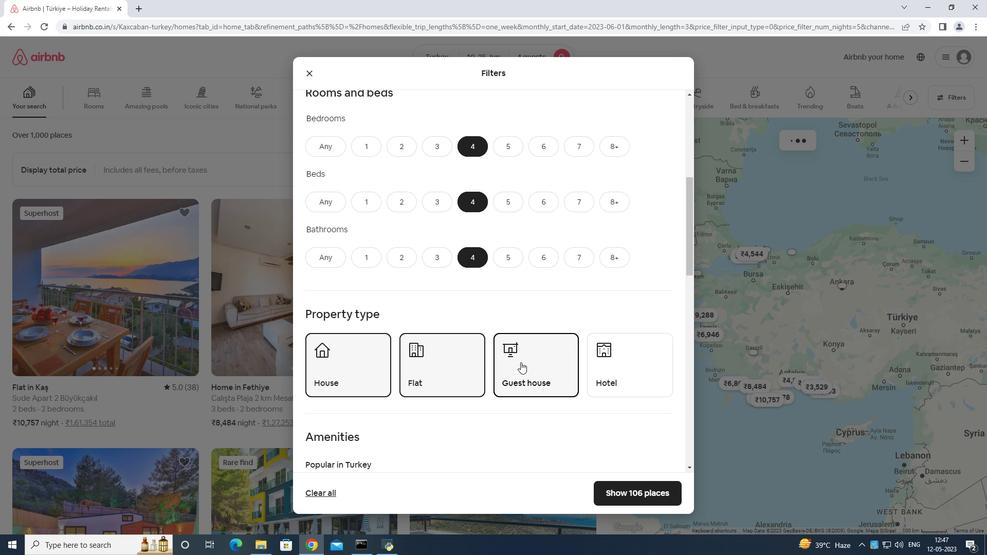 
Action: Mouse scrolled (521, 362) with delta (0, 0)
Screenshot: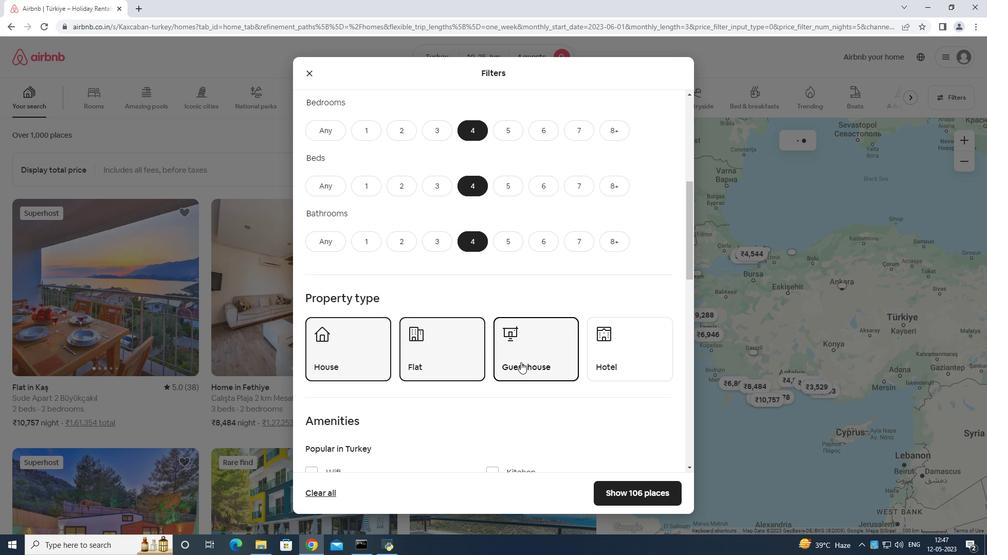 
Action: Mouse moved to (621, 212)
Screenshot: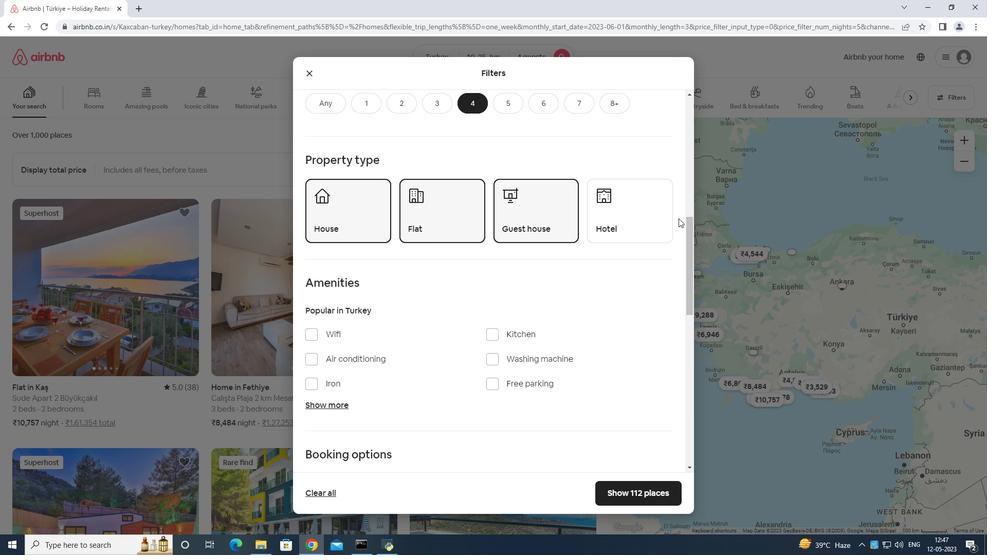 
Action: Mouse pressed left at (621, 212)
Screenshot: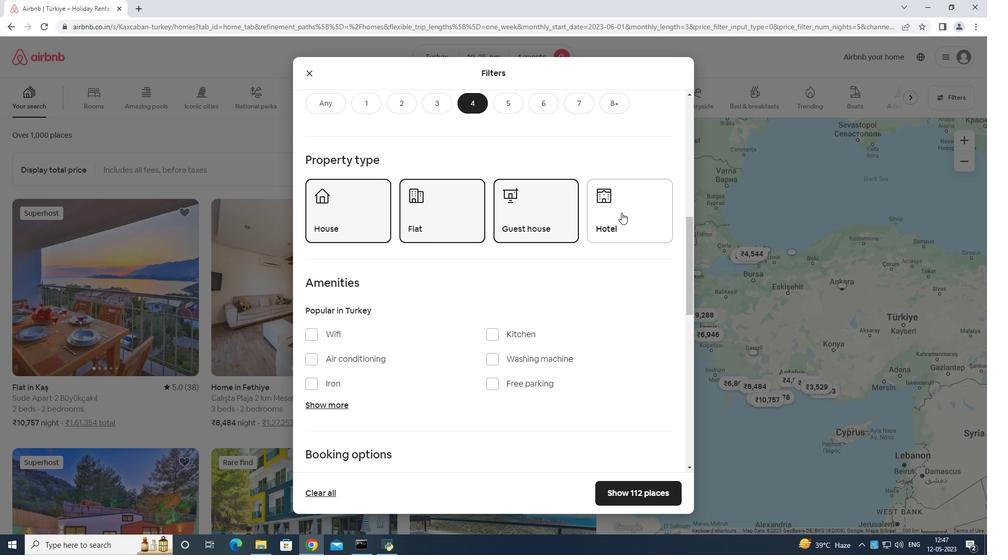 
Action: Mouse moved to (304, 331)
Screenshot: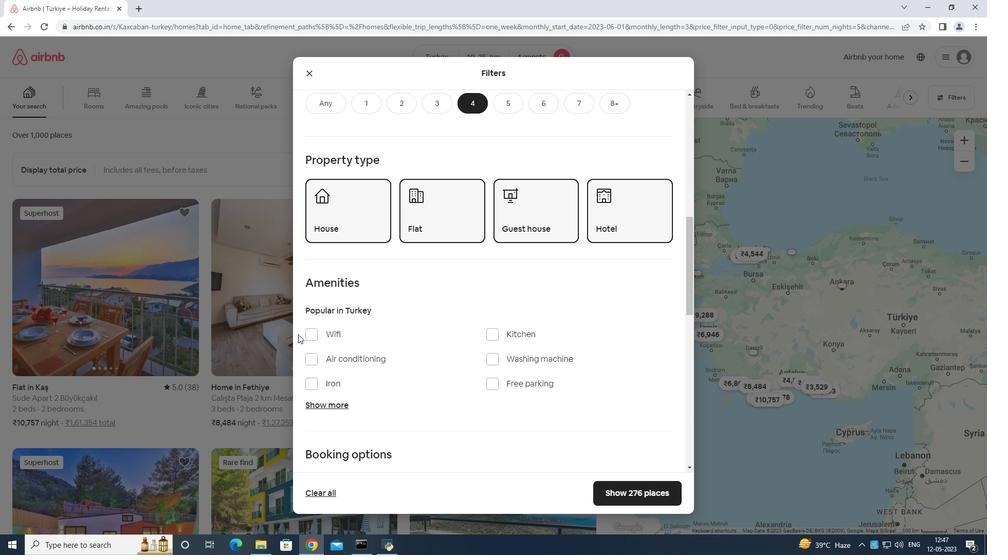 
Action: Mouse pressed left at (304, 331)
Screenshot: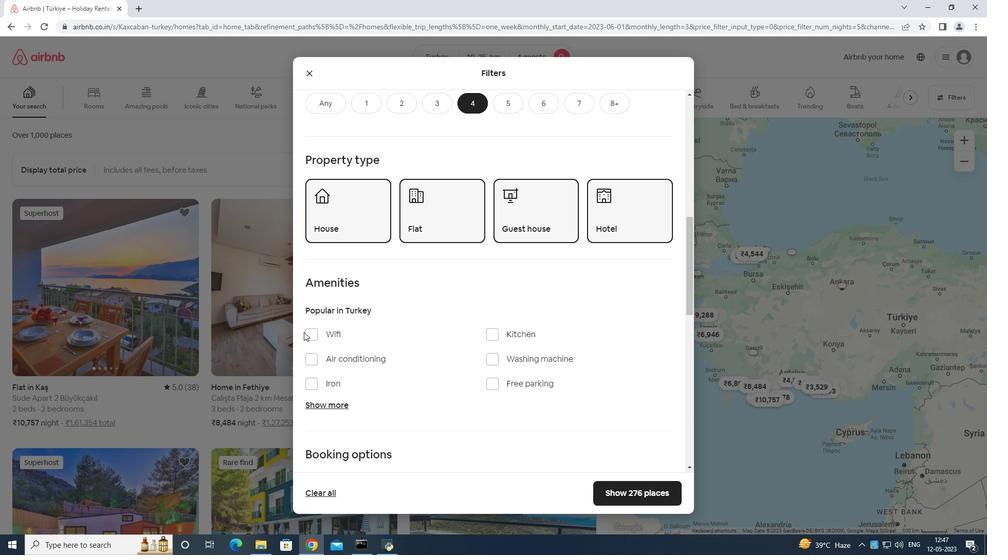 
Action: Mouse moved to (312, 333)
Screenshot: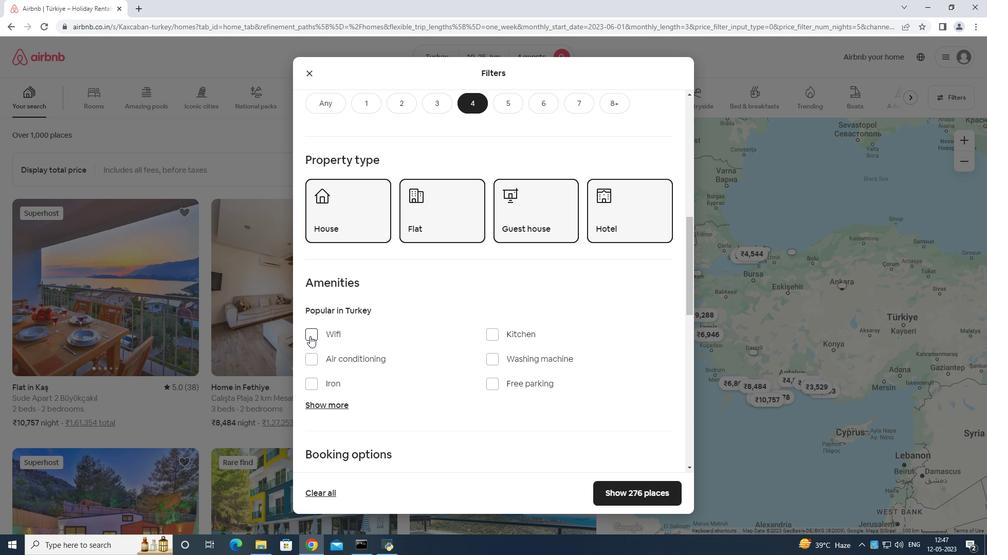 
Action: Mouse pressed left at (312, 333)
Screenshot: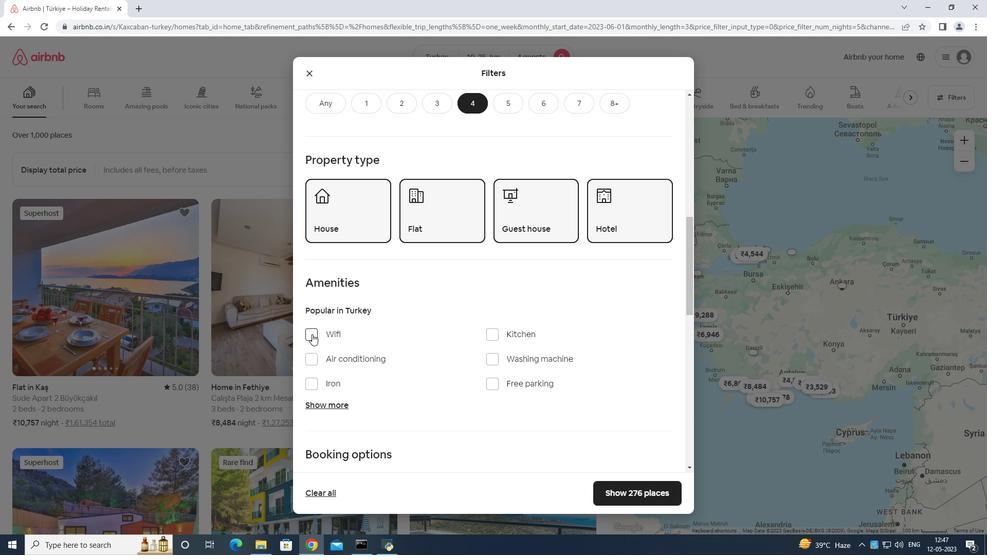 
Action: Mouse moved to (492, 384)
Screenshot: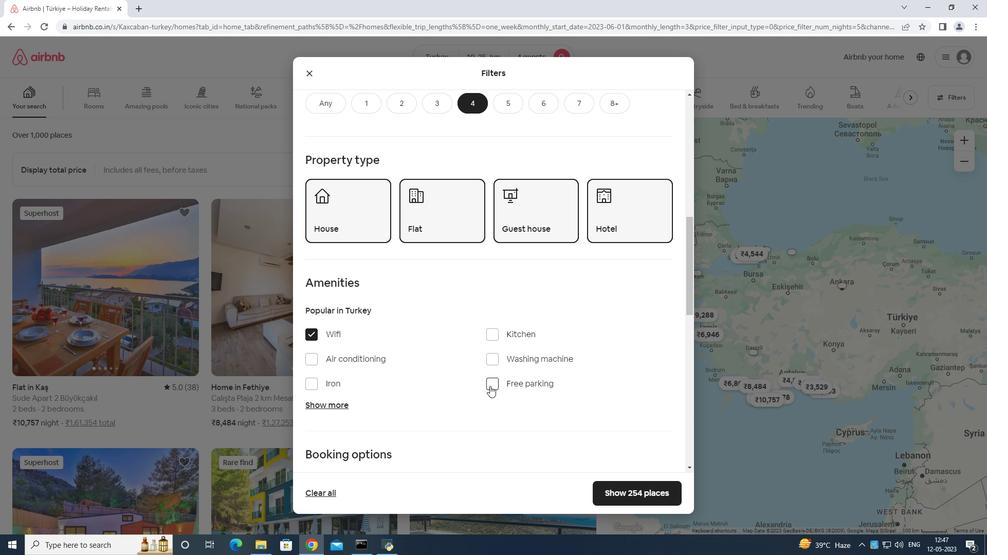 
Action: Mouse pressed left at (492, 384)
Screenshot: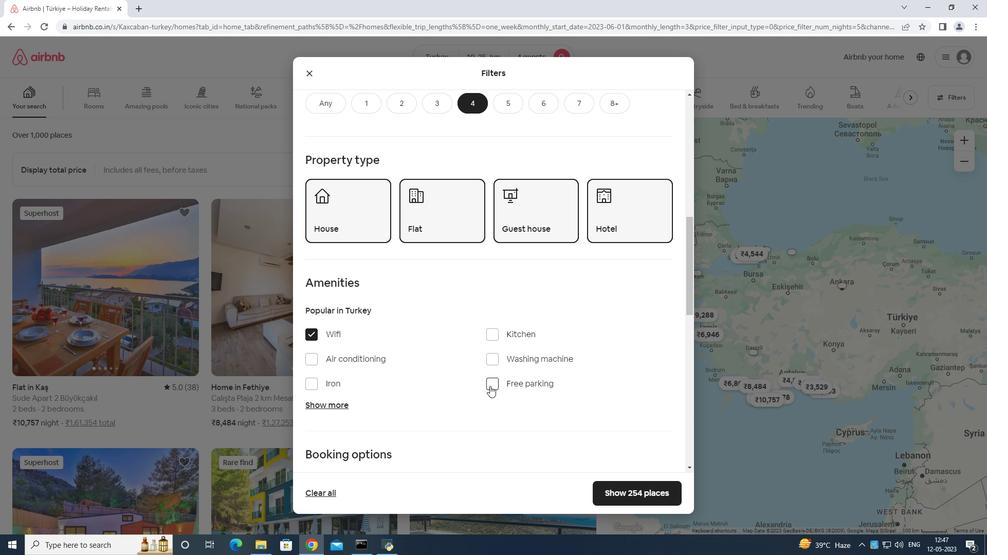 
Action: Mouse moved to (343, 402)
Screenshot: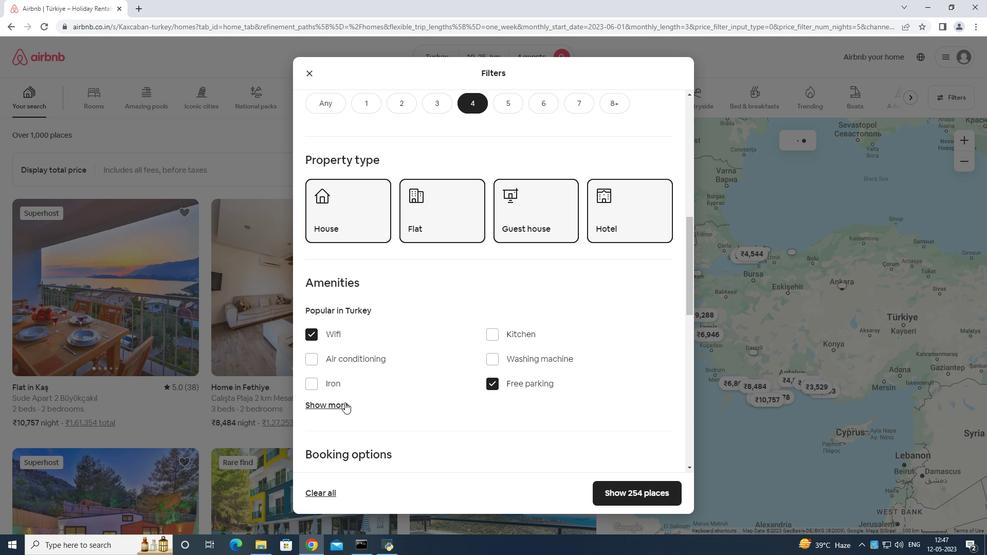 
Action: Mouse pressed left at (343, 402)
Screenshot: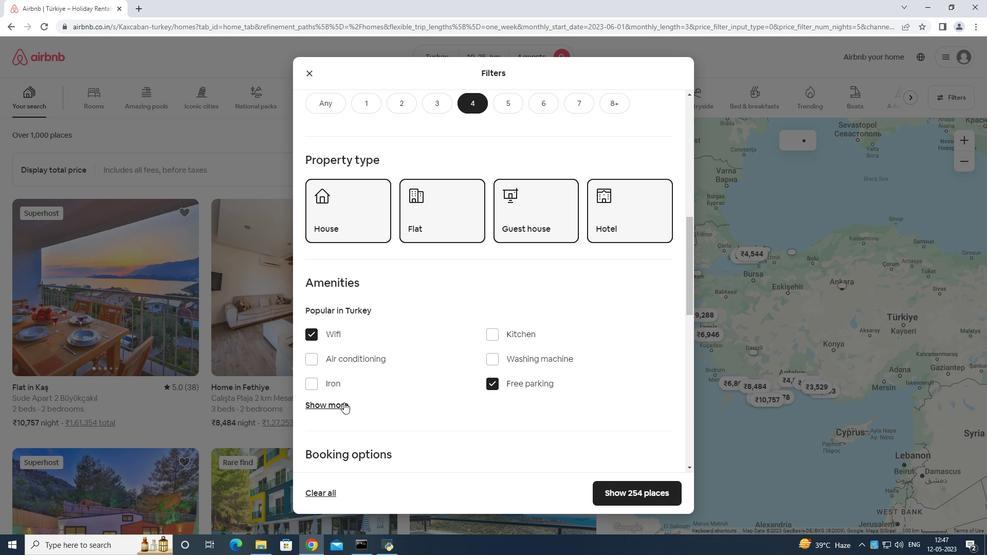 
Action: Mouse moved to (385, 383)
Screenshot: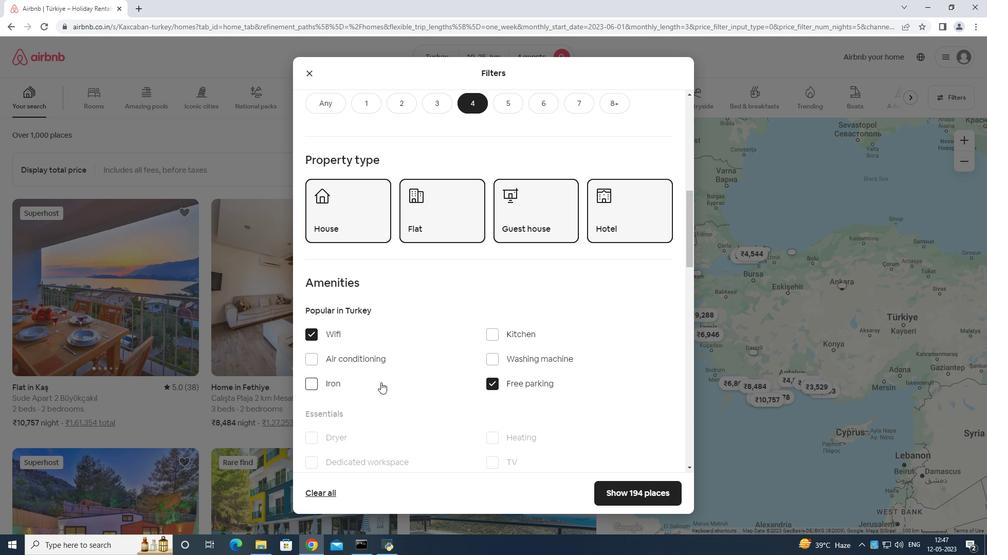 
Action: Mouse scrolled (385, 383) with delta (0, 0)
Screenshot: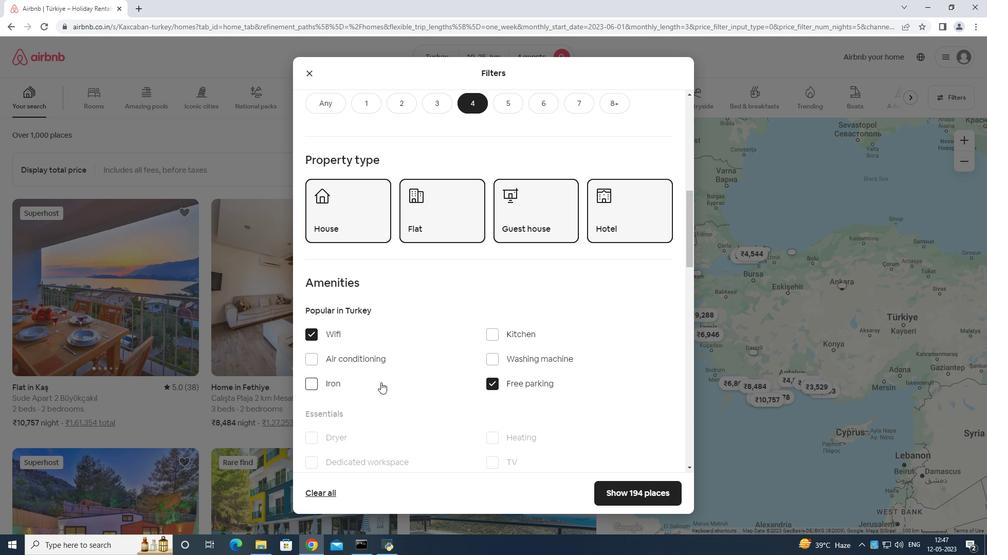 
Action: Mouse moved to (401, 385)
Screenshot: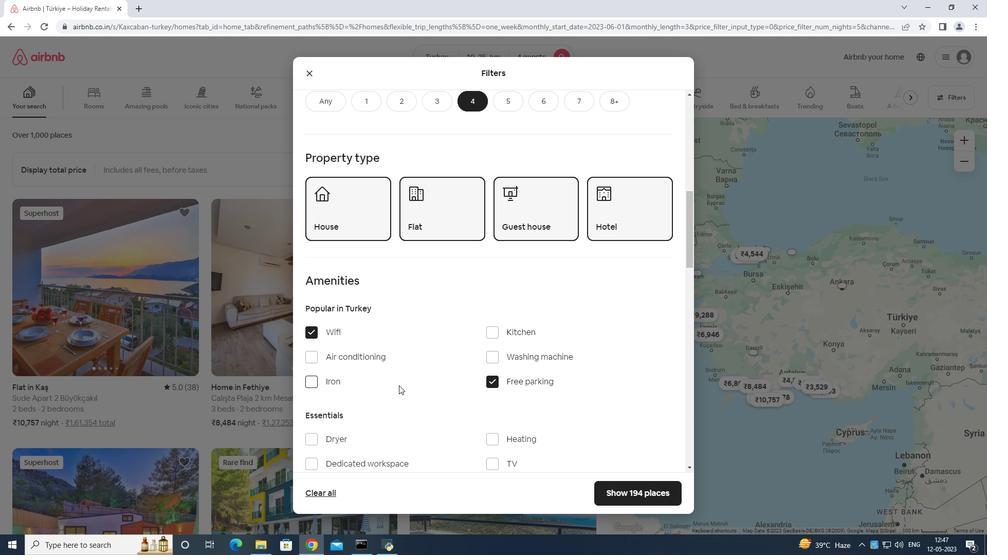 
Action: Mouse scrolled (401, 385) with delta (0, 0)
Screenshot: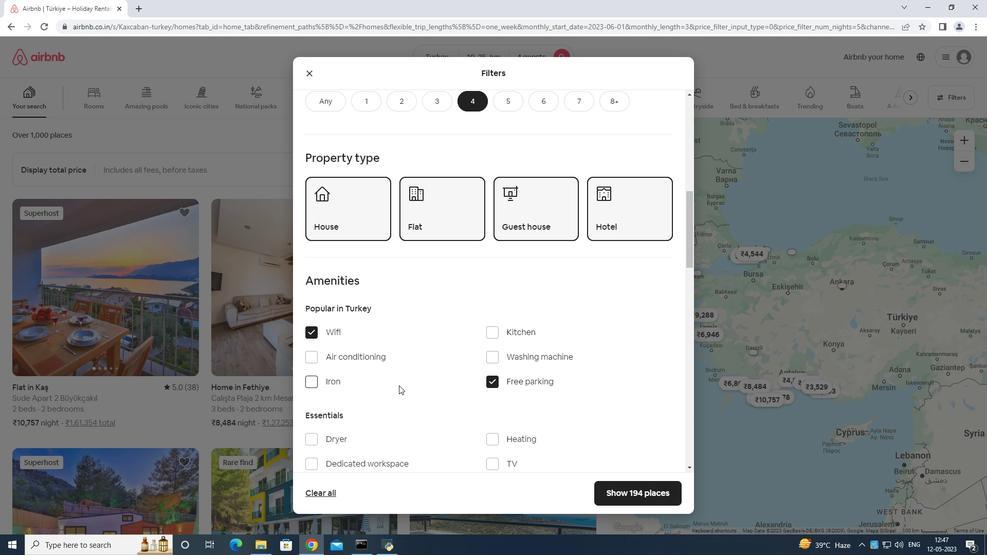 
Action: Mouse moved to (490, 361)
Screenshot: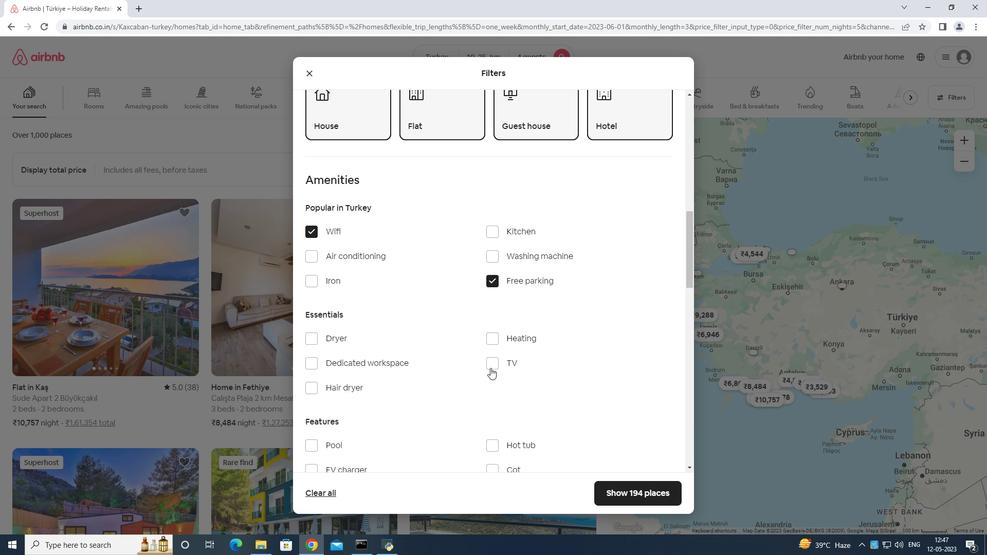 
Action: Mouse pressed left at (490, 361)
Screenshot: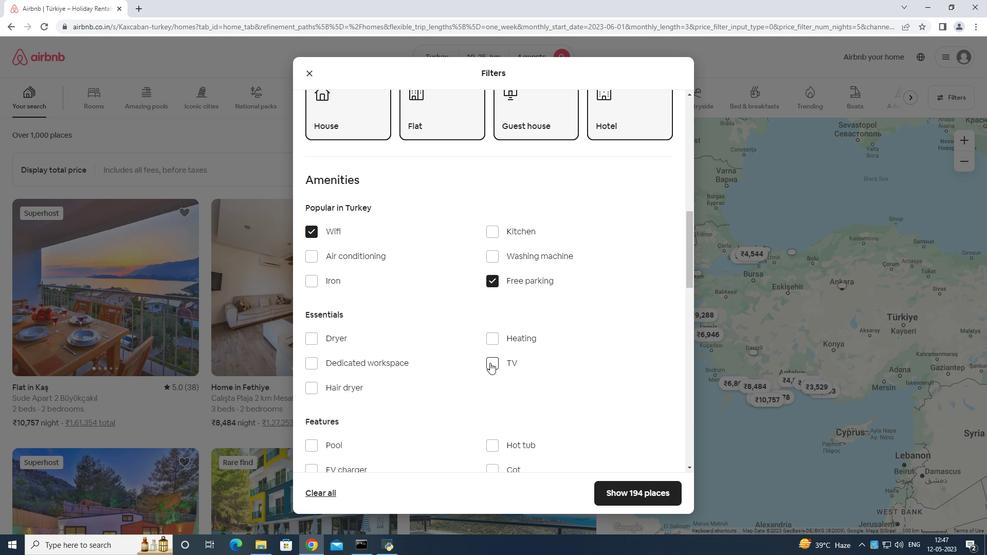 
Action: Mouse moved to (498, 364)
Screenshot: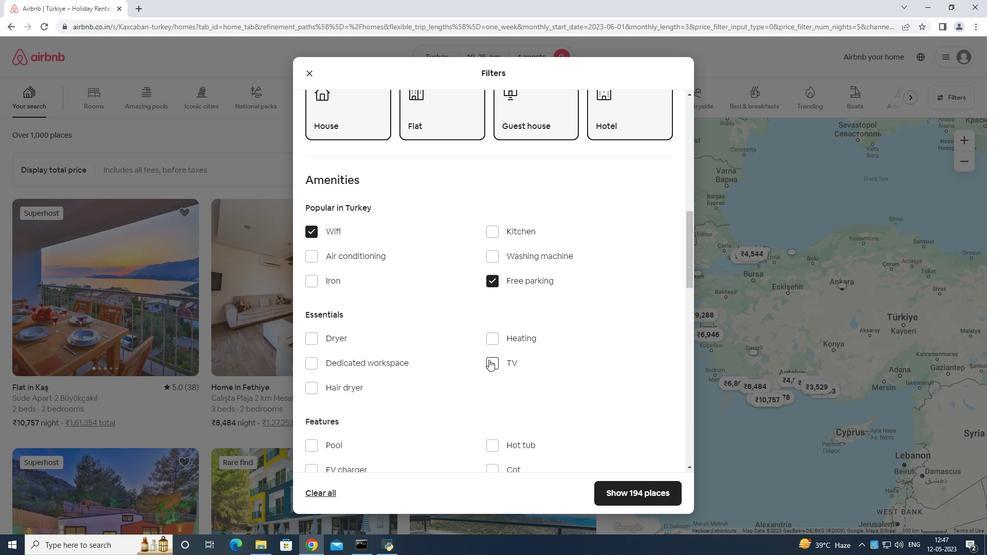 
Action: Mouse scrolled (498, 364) with delta (0, 0)
Screenshot: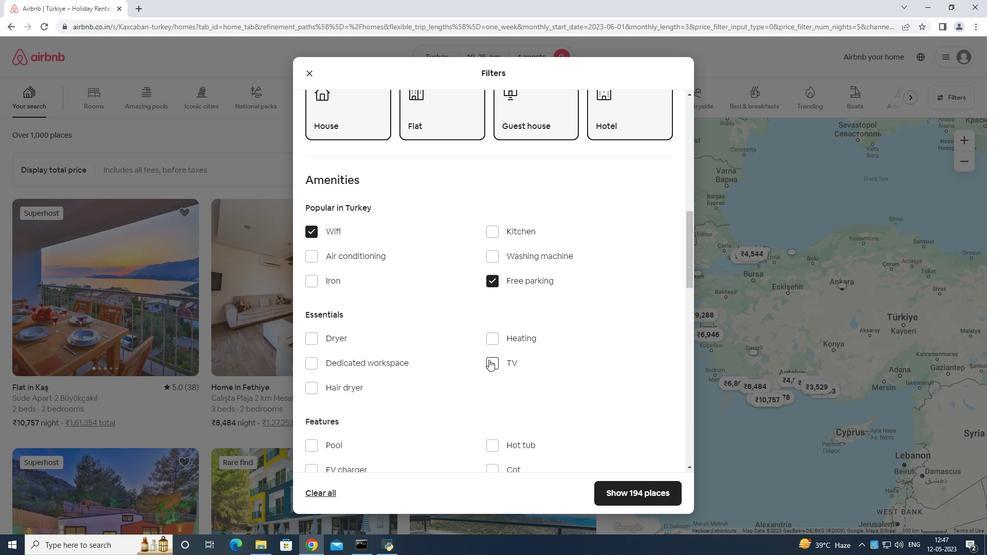 
Action: Mouse moved to (498, 365)
Screenshot: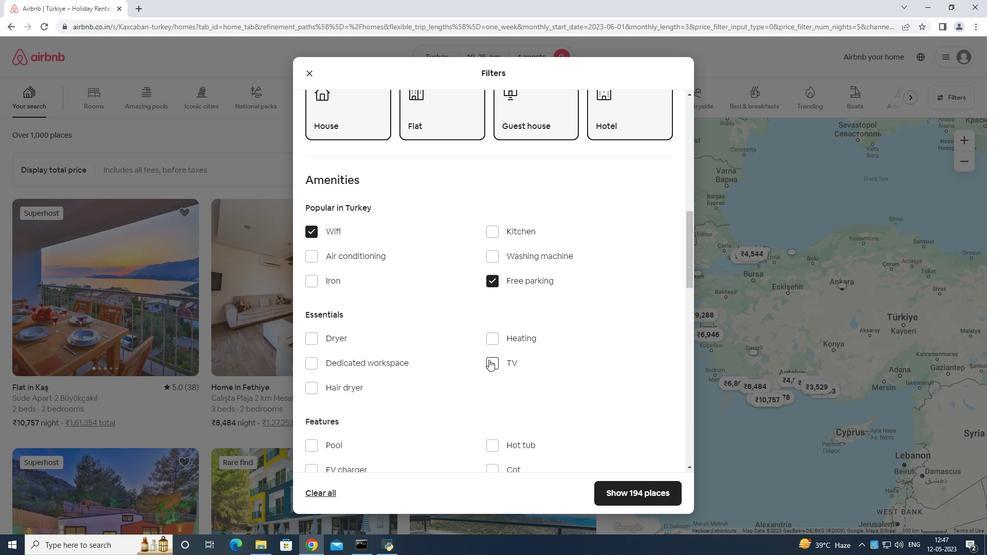 
Action: Mouse scrolled (498, 365) with delta (0, 0)
Screenshot: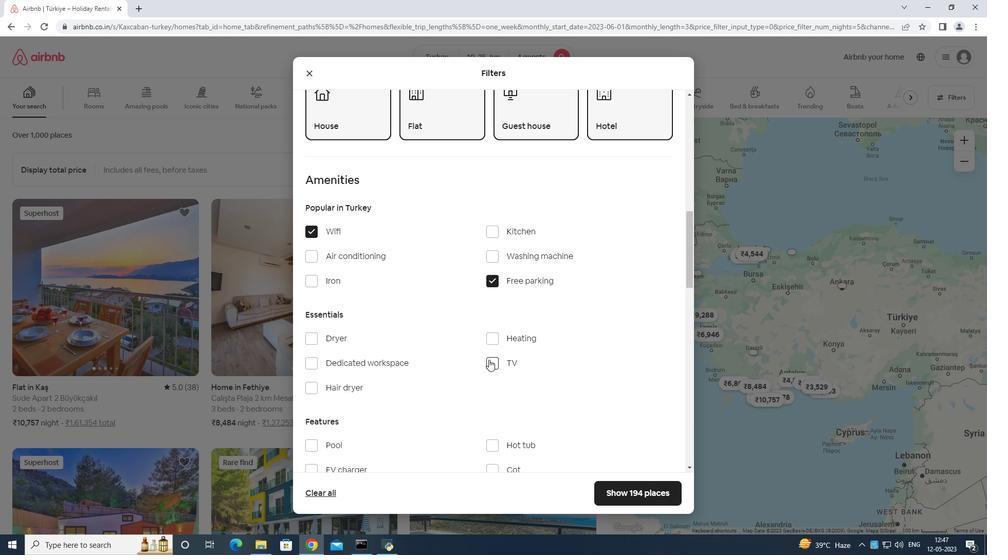 
Action: Mouse moved to (498, 366)
Screenshot: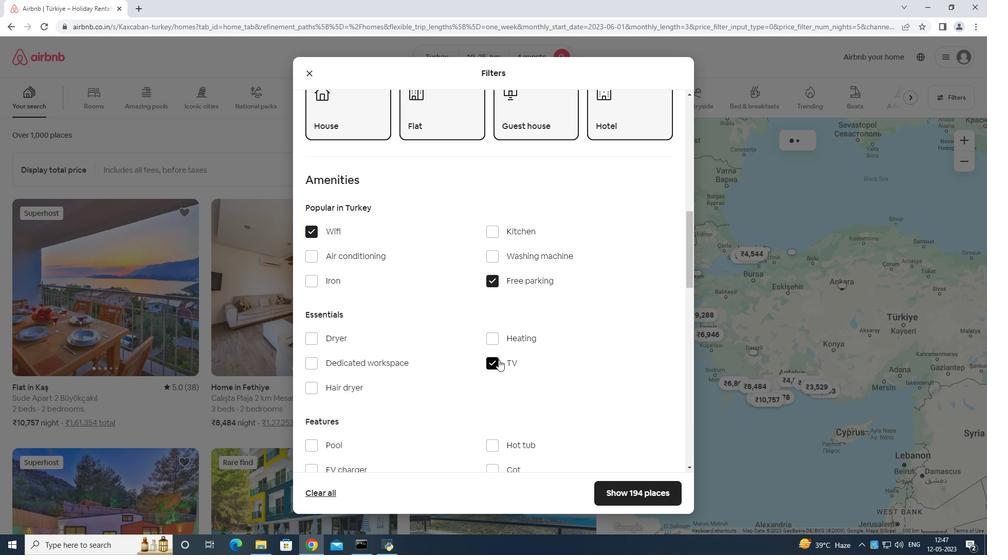 
Action: Mouse scrolled (498, 365) with delta (0, 0)
Screenshot: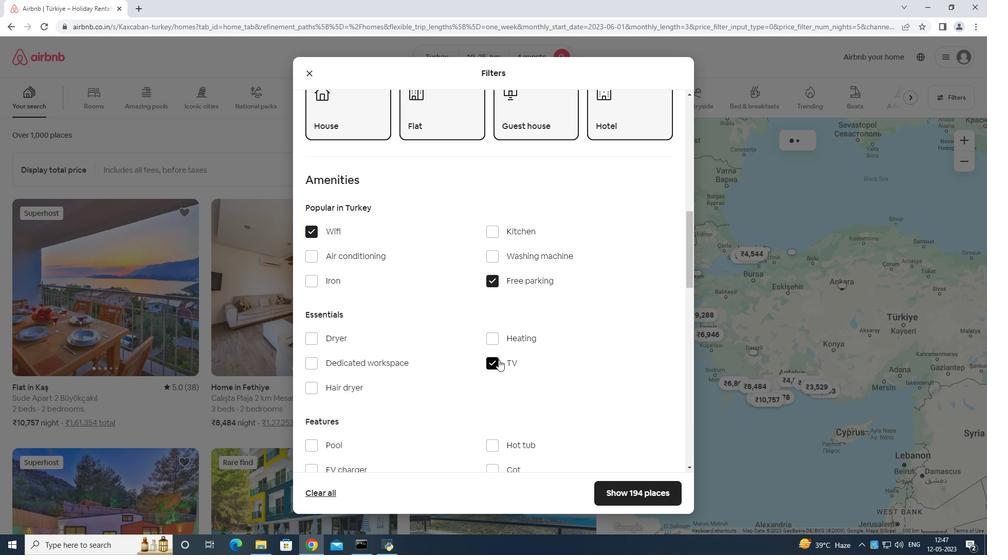 
Action: Mouse moved to (498, 367)
Screenshot: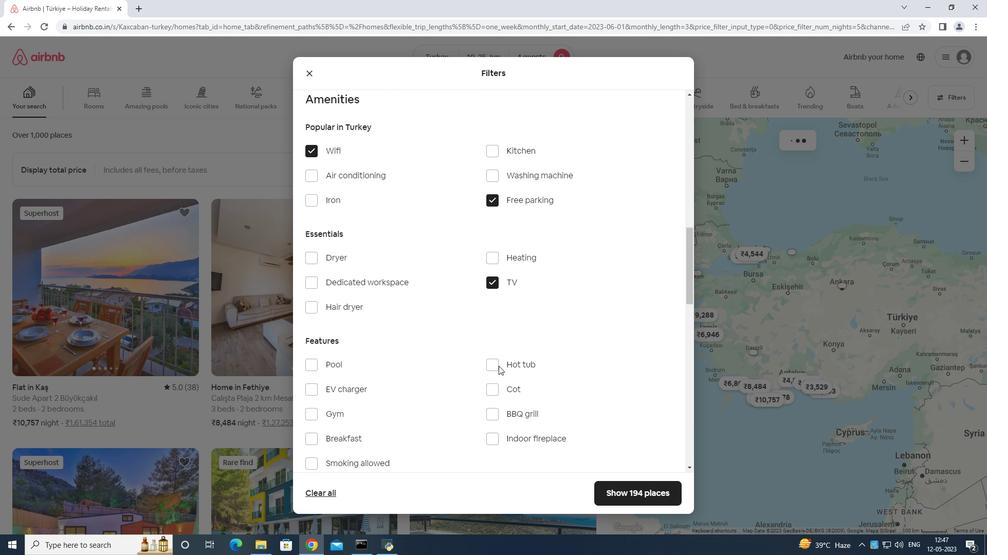 
Action: Mouse scrolled (498, 367) with delta (0, 0)
Screenshot: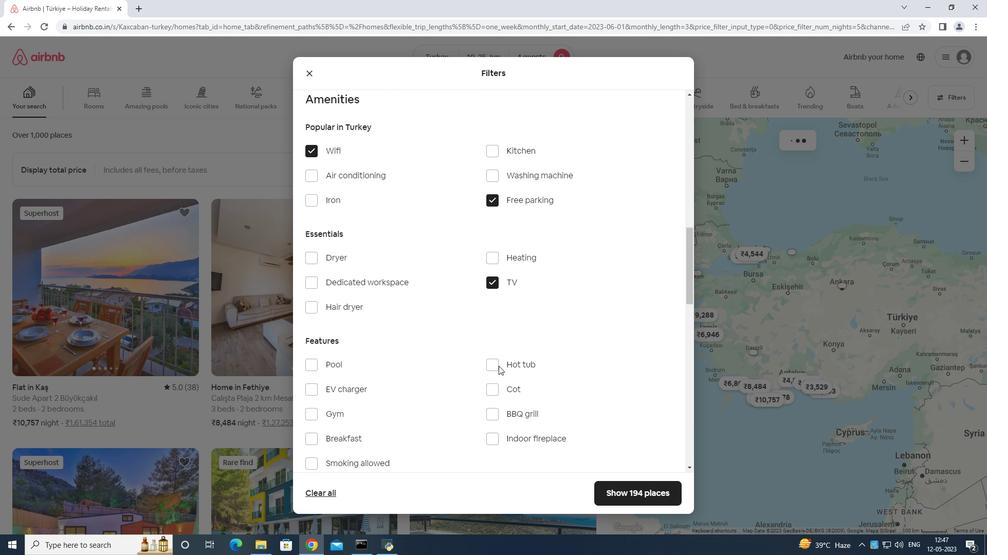 
Action: Mouse moved to (498, 368)
Screenshot: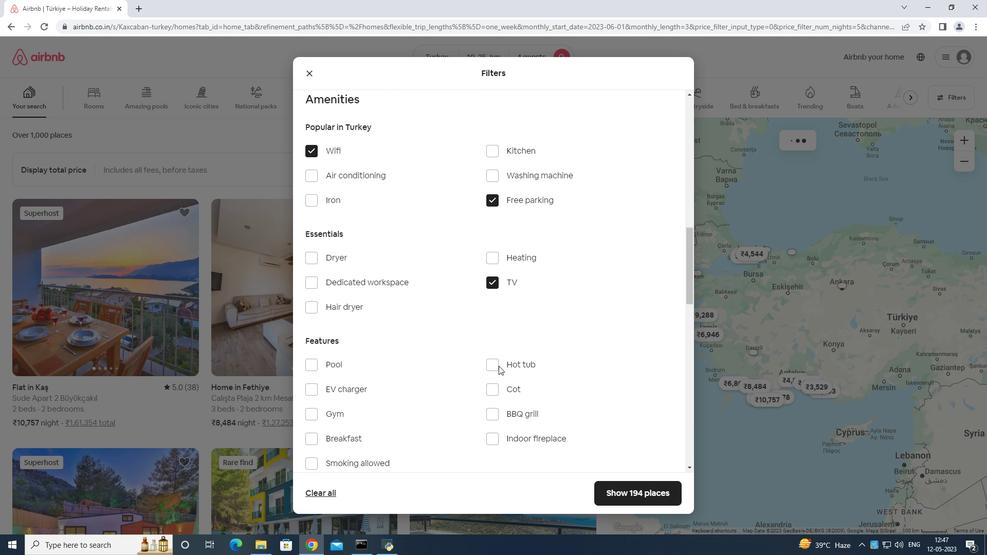 
Action: Mouse scrolled (498, 368) with delta (0, 0)
Screenshot: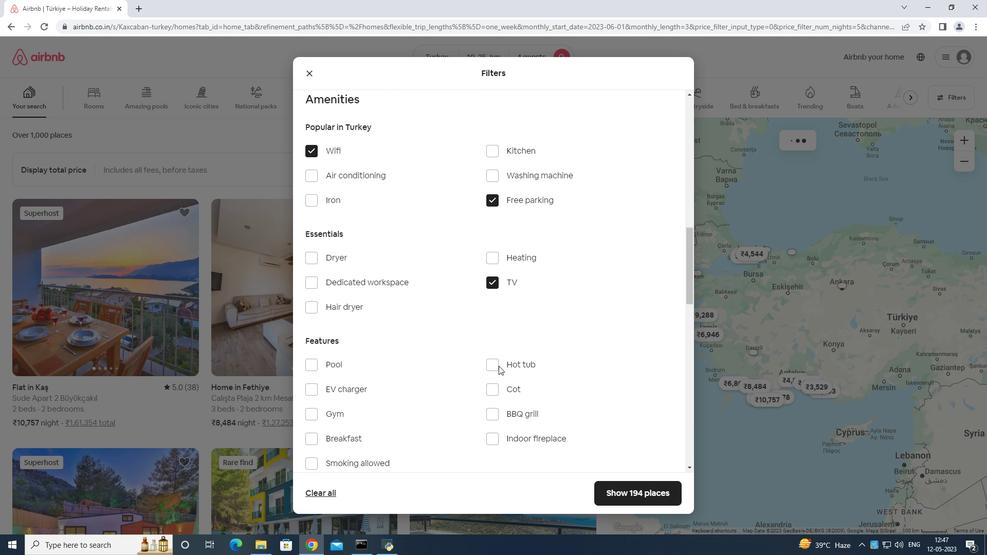 
Action: Mouse moved to (305, 239)
Screenshot: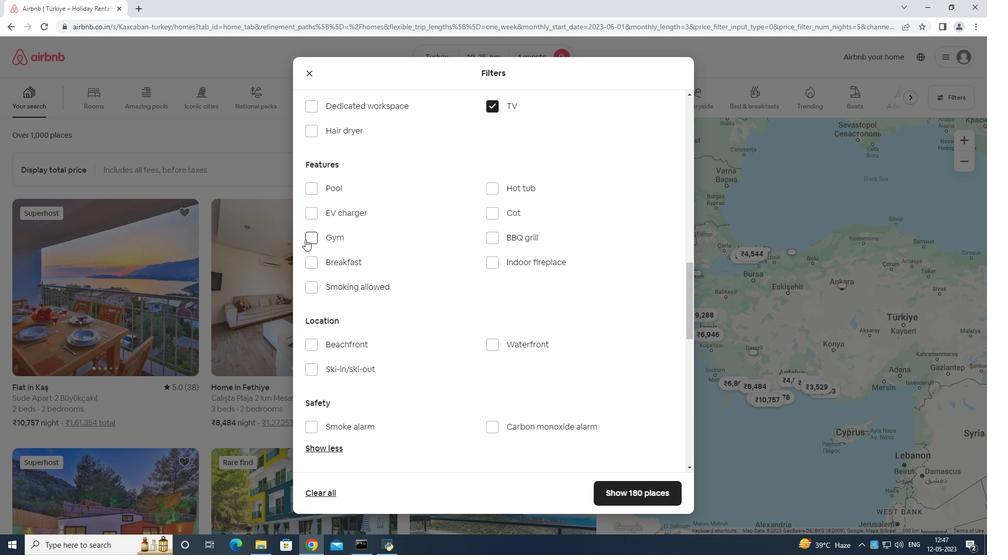 
Action: Mouse pressed left at (305, 239)
Screenshot: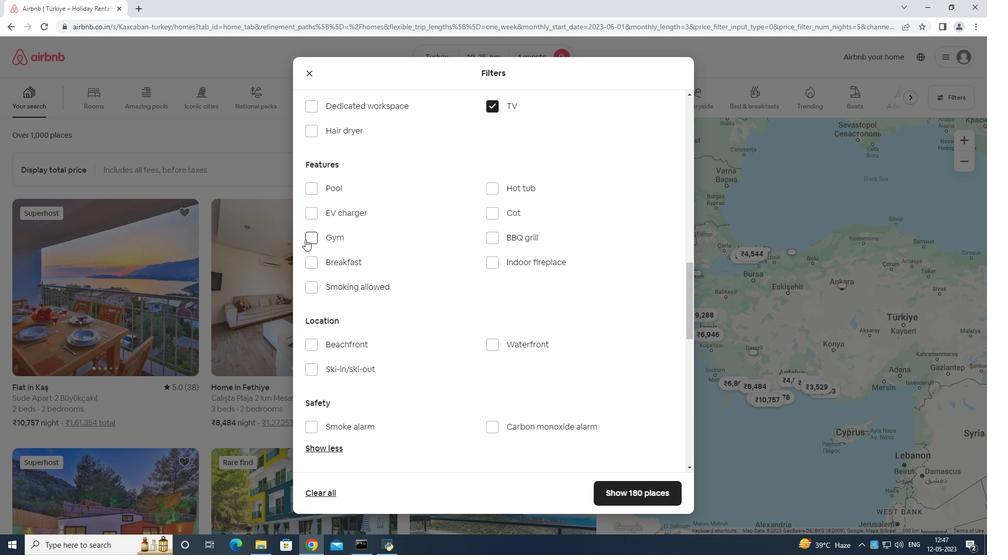 
Action: Mouse moved to (310, 269)
Screenshot: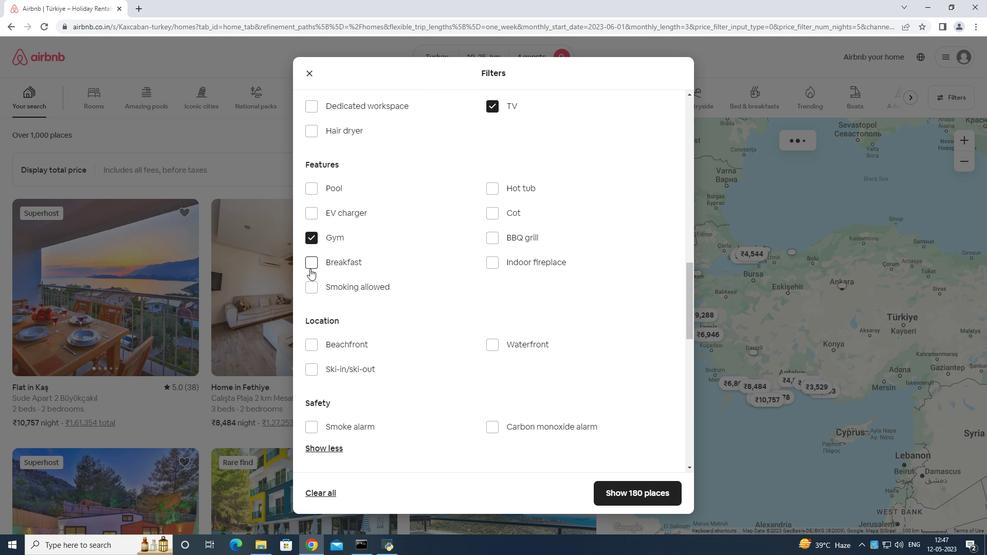 
Action: Mouse pressed left at (310, 269)
Screenshot: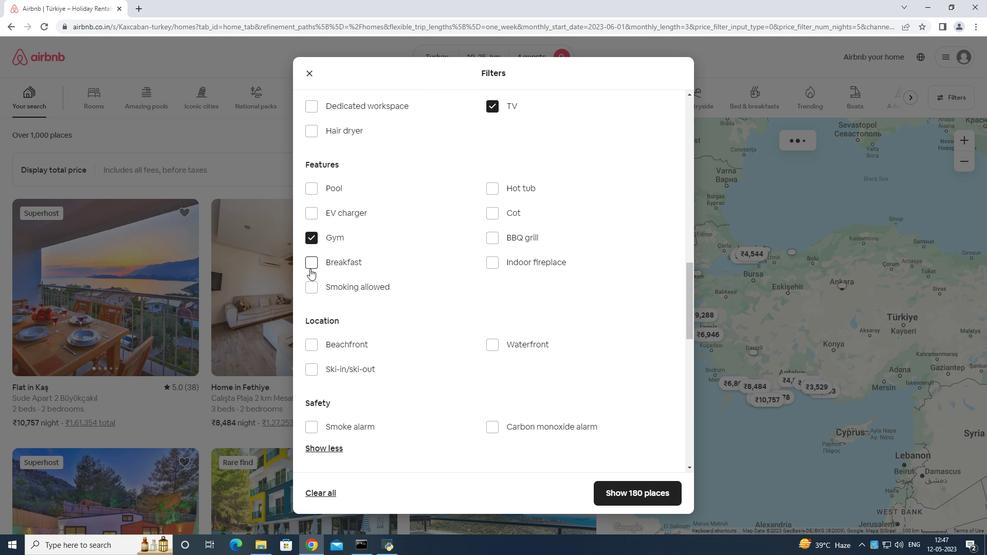 
Action: Mouse moved to (498, 329)
Screenshot: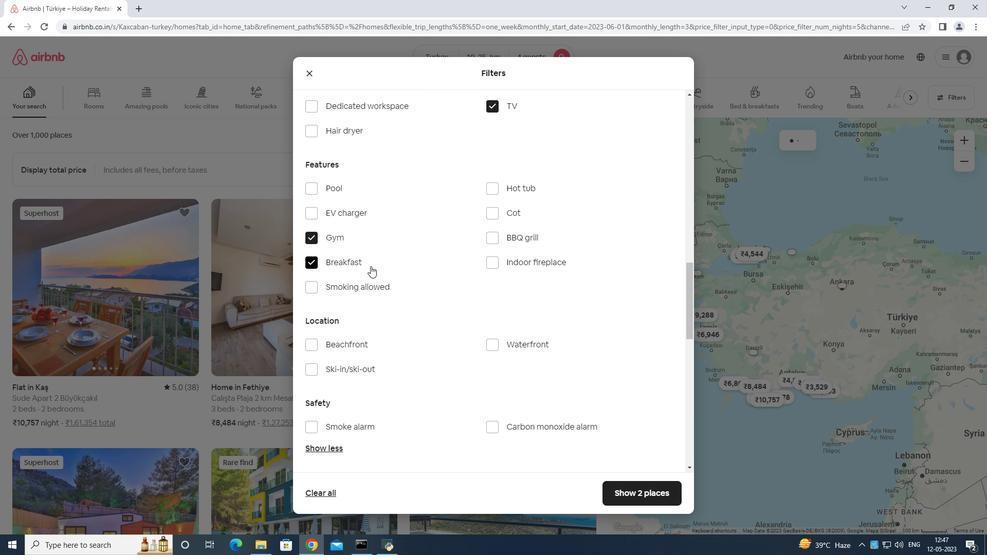 
Action: Mouse scrolled (498, 328) with delta (0, 0)
Screenshot: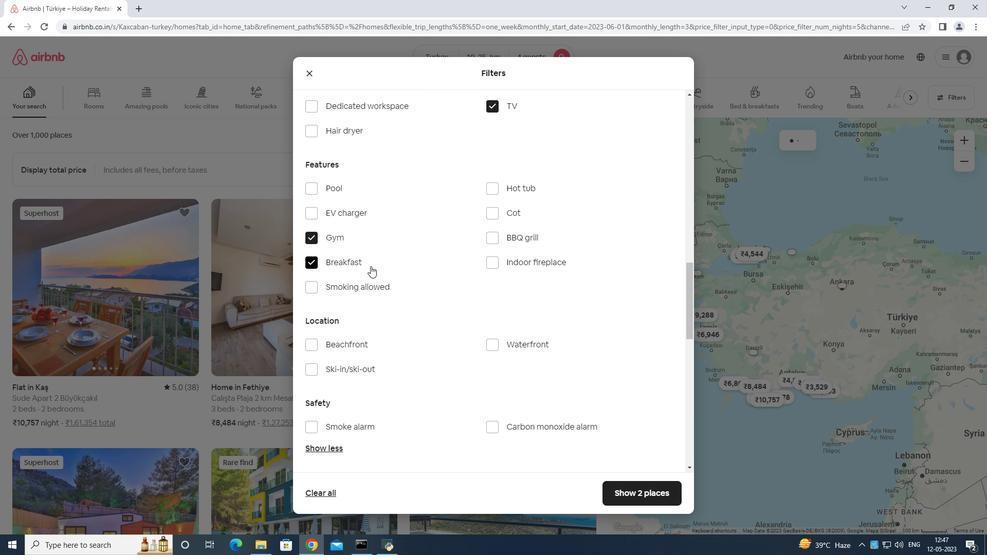 
Action: Mouse moved to (523, 340)
Screenshot: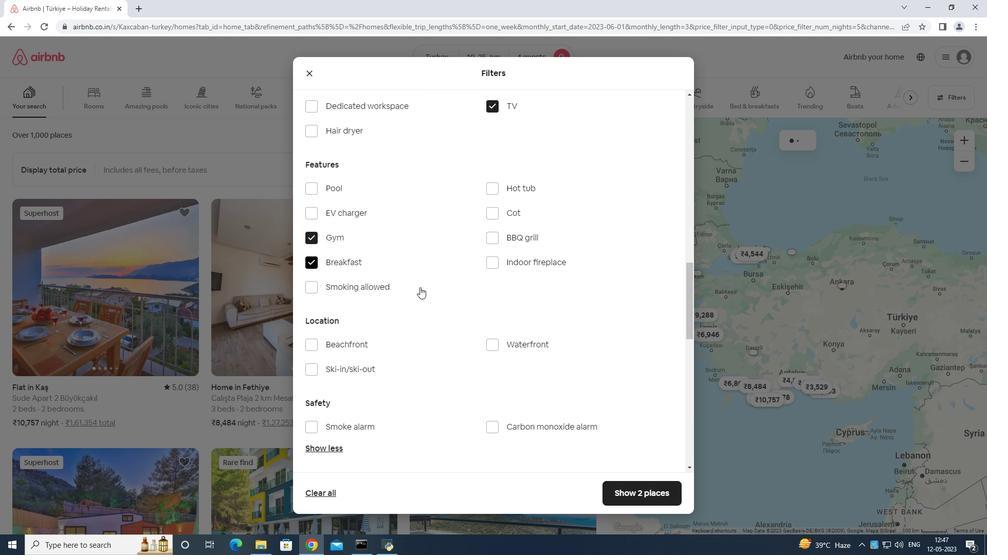 
Action: Mouse scrolled (523, 339) with delta (0, 0)
Screenshot: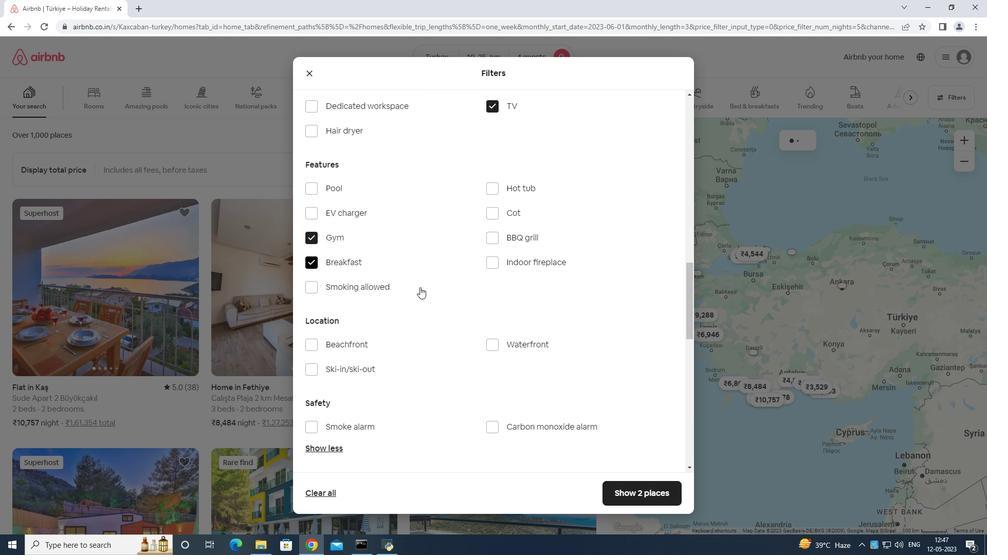 
Action: Mouse moved to (539, 342)
Screenshot: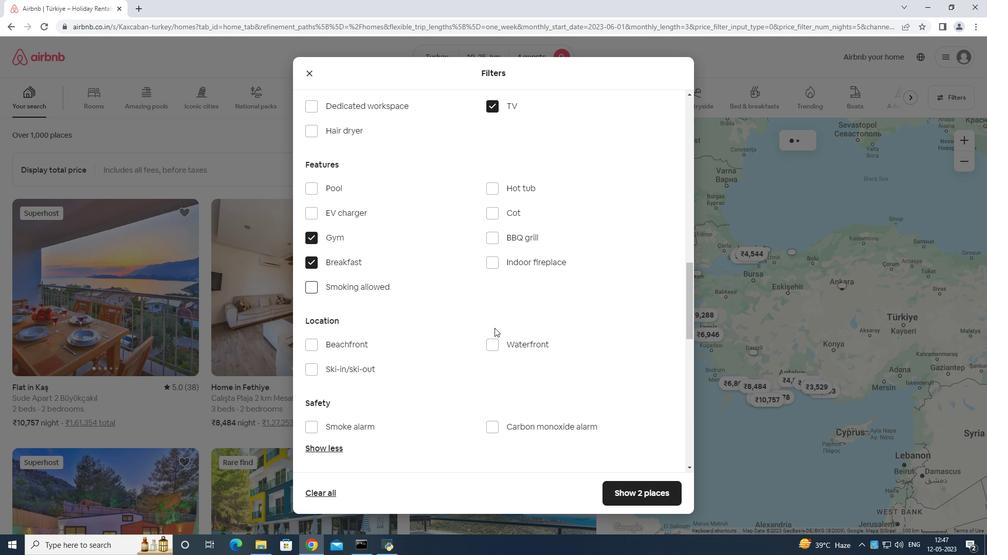 
Action: Mouse scrolled (538, 342) with delta (0, 0)
Screenshot: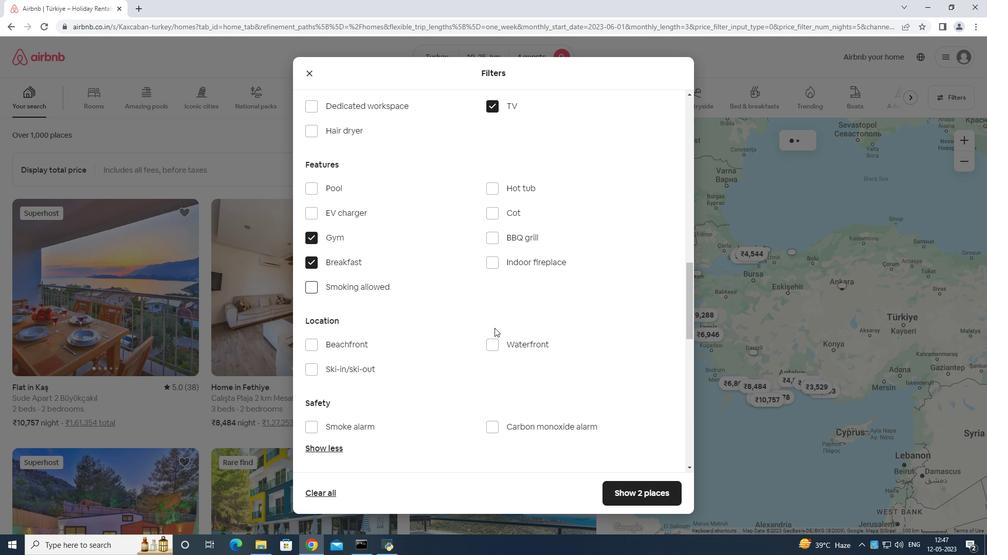 
Action: Mouse moved to (645, 406)
Screenshot: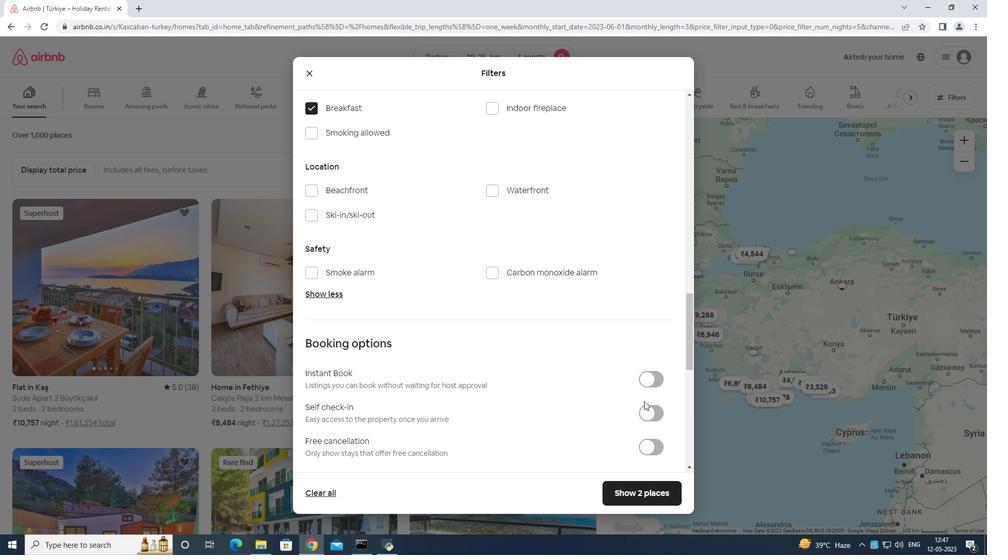 
Action: Mouse pressed left at (645, 406)
Screenshot: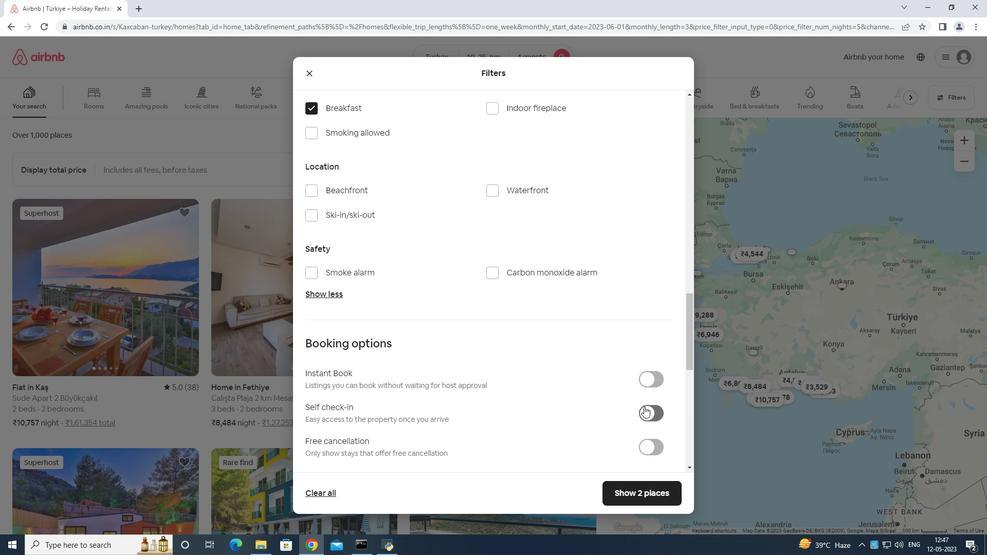 
Action: Mouse moved to (659, 409)
Screenshot: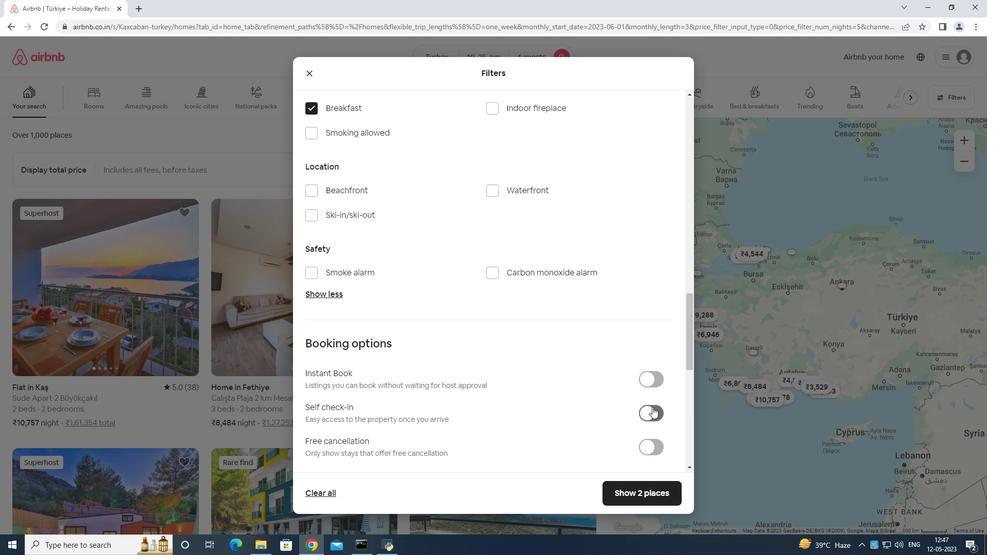 
Action: Mouse scrolled (659, 409) with delta (0, 0)
Screenshot: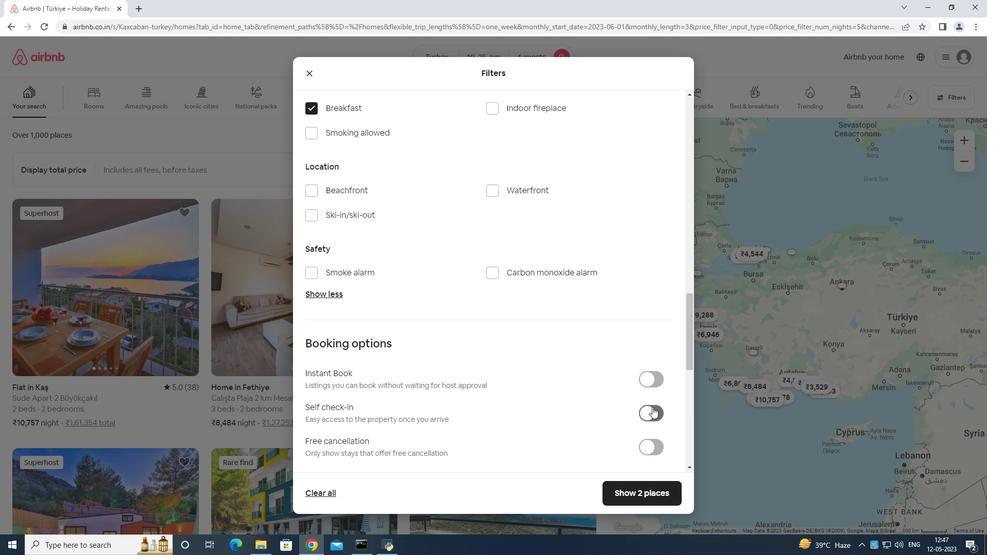 
Action: Mouse moved to (659, 410)
Screenshot: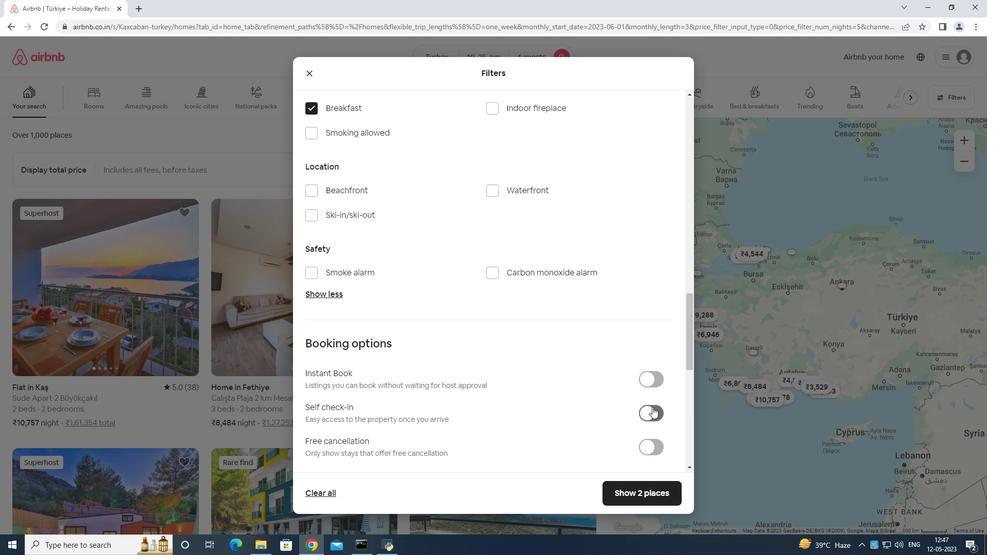 
Action: Mouse scrolled (659, 409) with delta (0, 0)
Screenshot: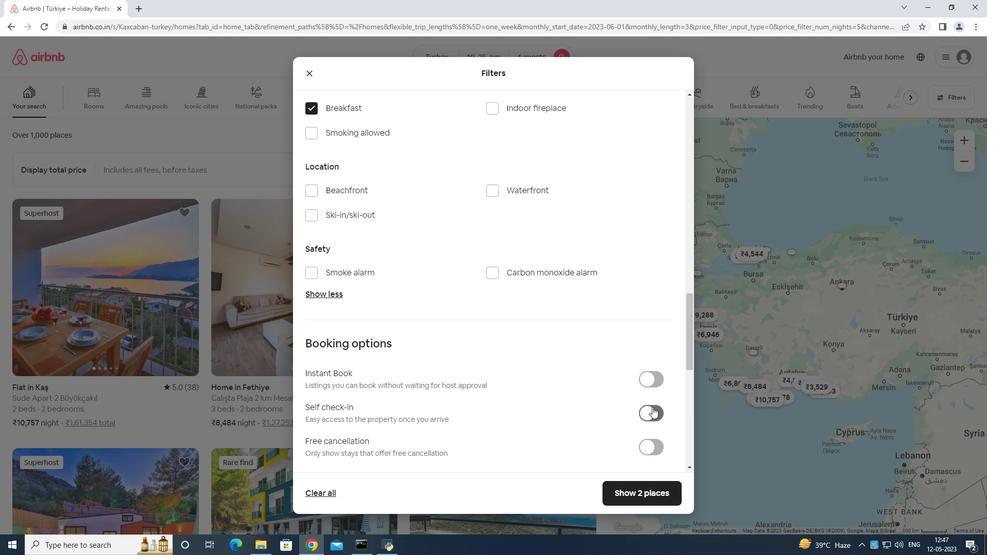 
Action: Mouse scrolled (659, 409) with delta (0, 0)
Screenshot: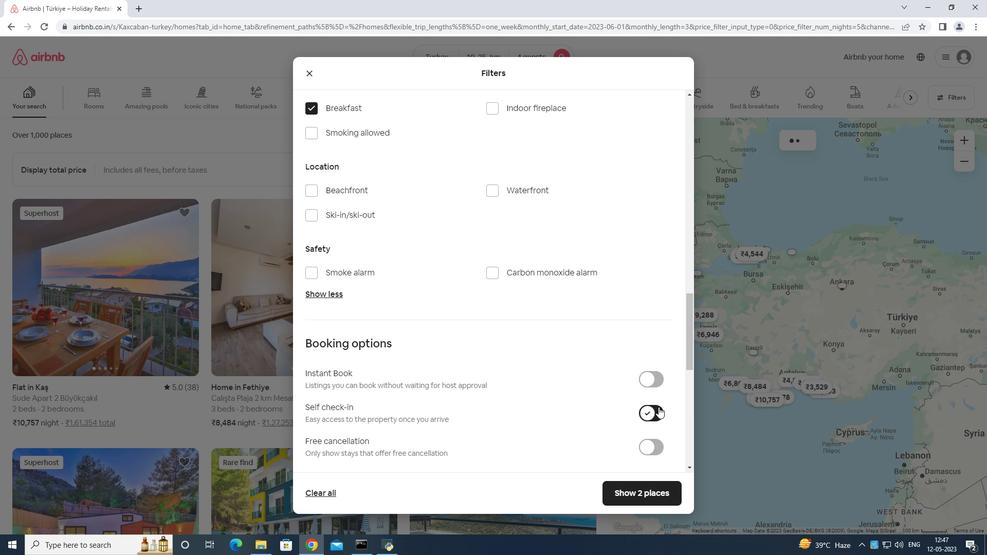 
Action: Mouse moved to (639, 388)
Screenshot: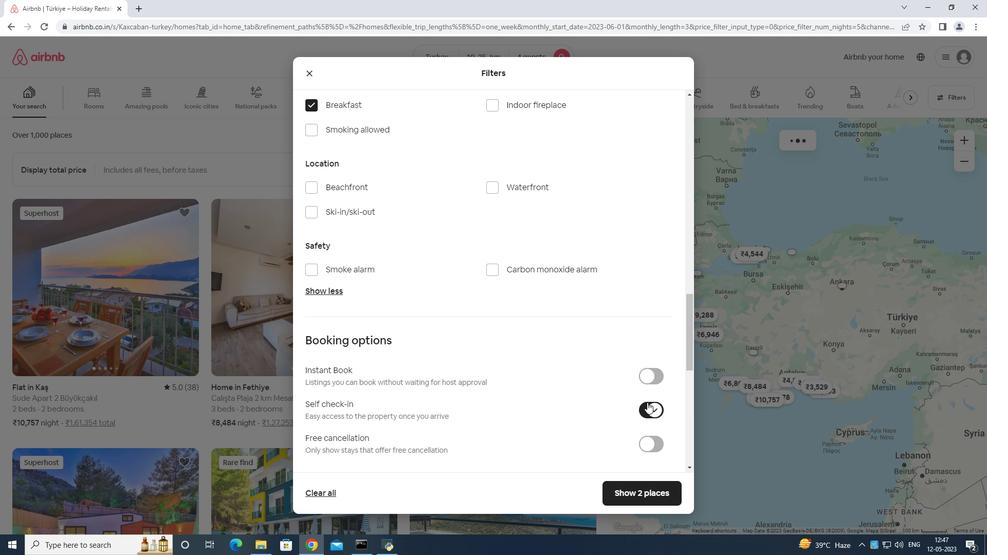 
Action: Mouse scrolled (639, 388) with delta (0, 0)
Screenshot: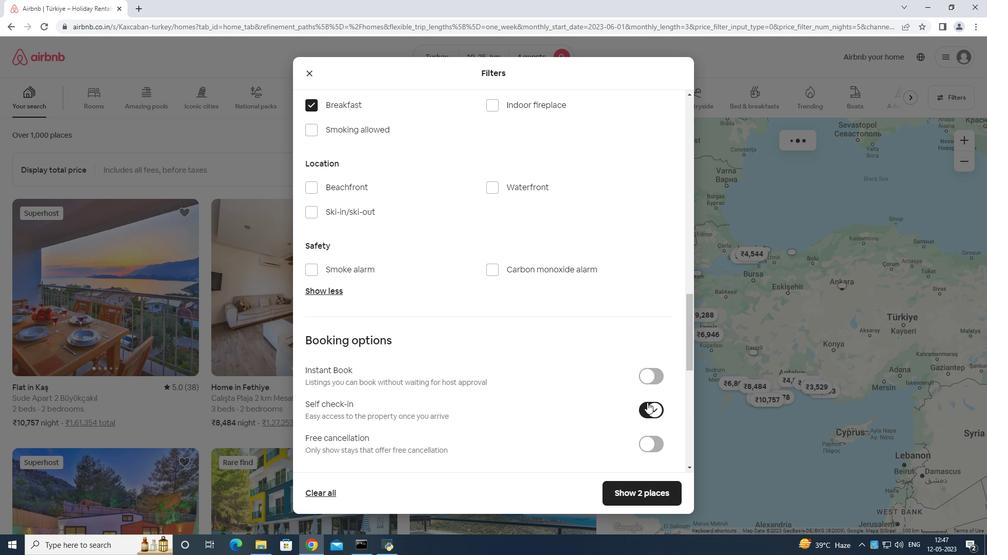 
Action: Mouse moved to (638, 388)
Screenshot: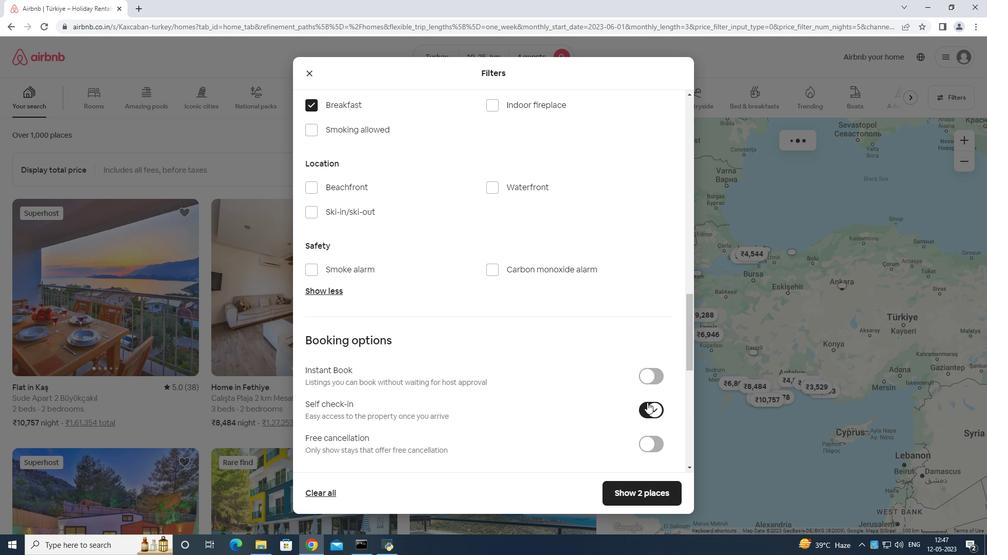 
Action: Mouse scrolled (638, 387) with delta (0, 0)
Screenshot: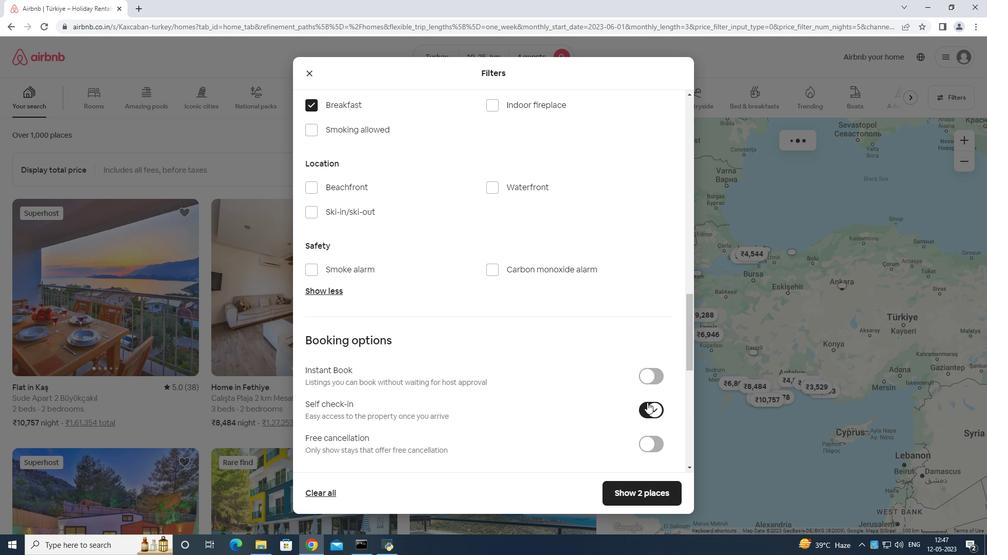 
Action: Mouse moved to (627, 376)
Screenshot: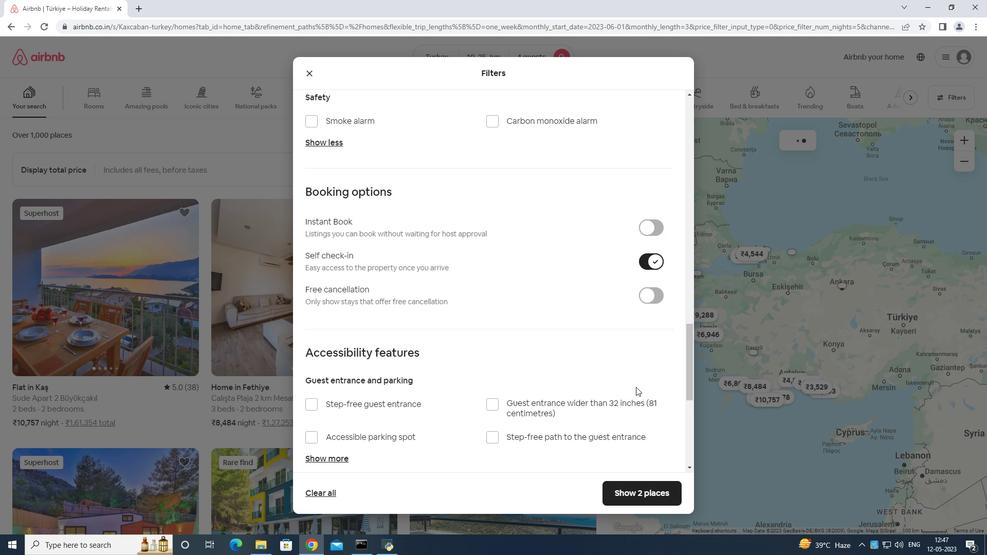 
Action: Mouse scrolled (627, 375) with delta (0, 0)
Screenshot: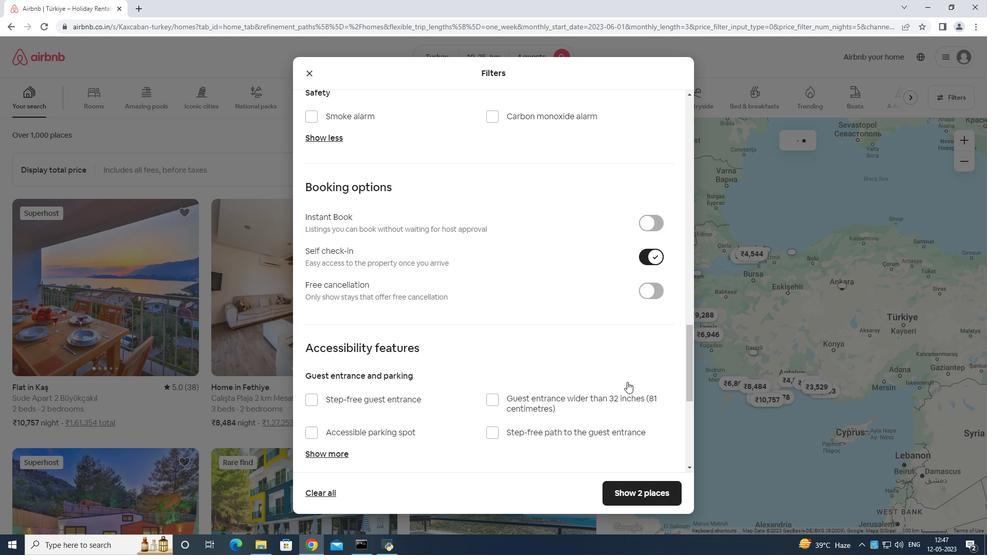 
Action: Mouse scrolled (627, 375) with delta (0, 0)
Screenshot: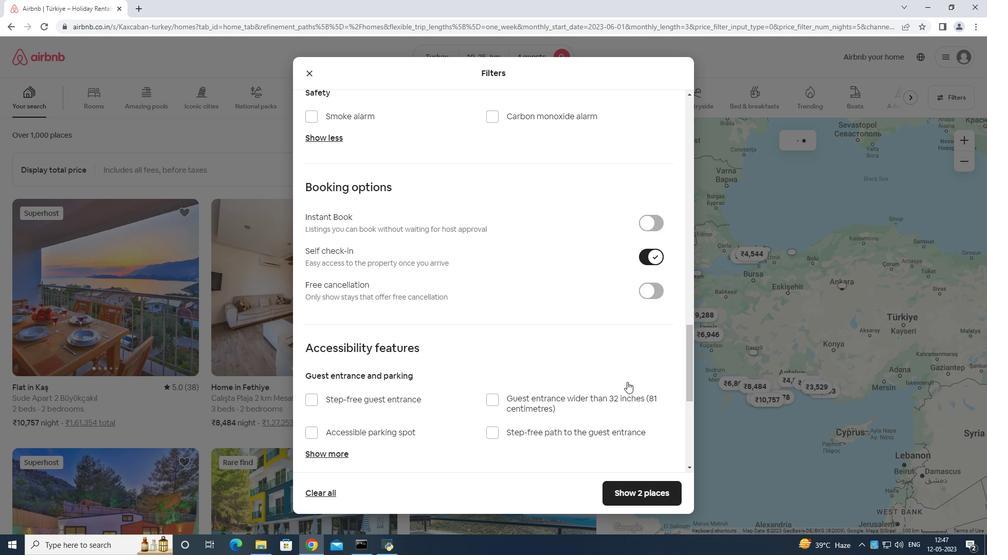 
Action: Mouse moved to (627, 376)
Screenshot: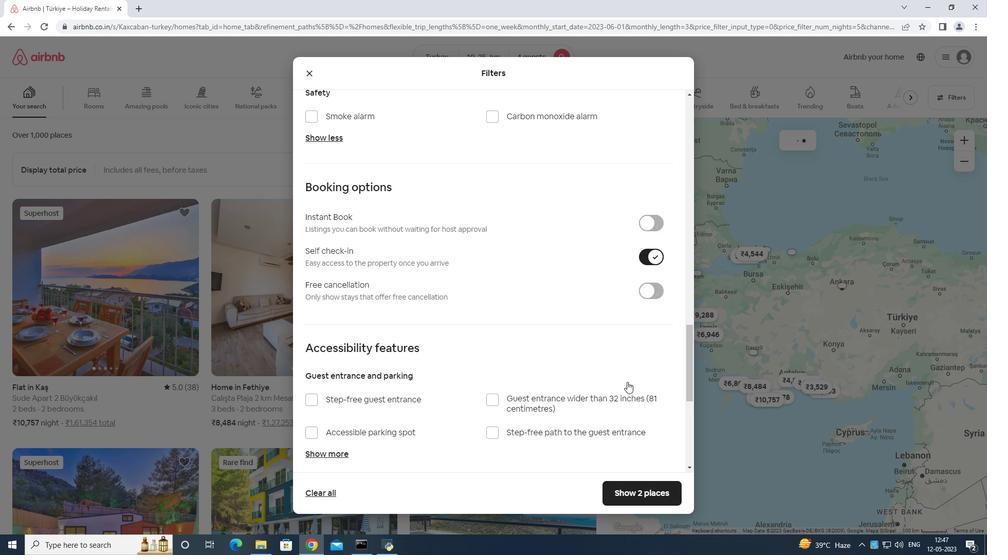 
Action: Mouse scrolled (627, 375) with delta (0, 0)
Screenshot: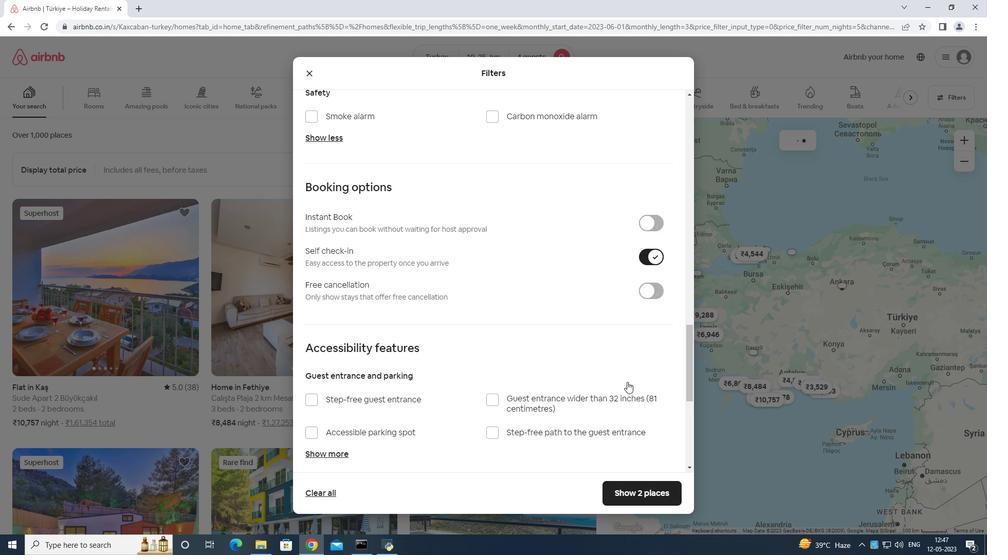 
Action: Mouse moved to (565, 376)
Screenshot: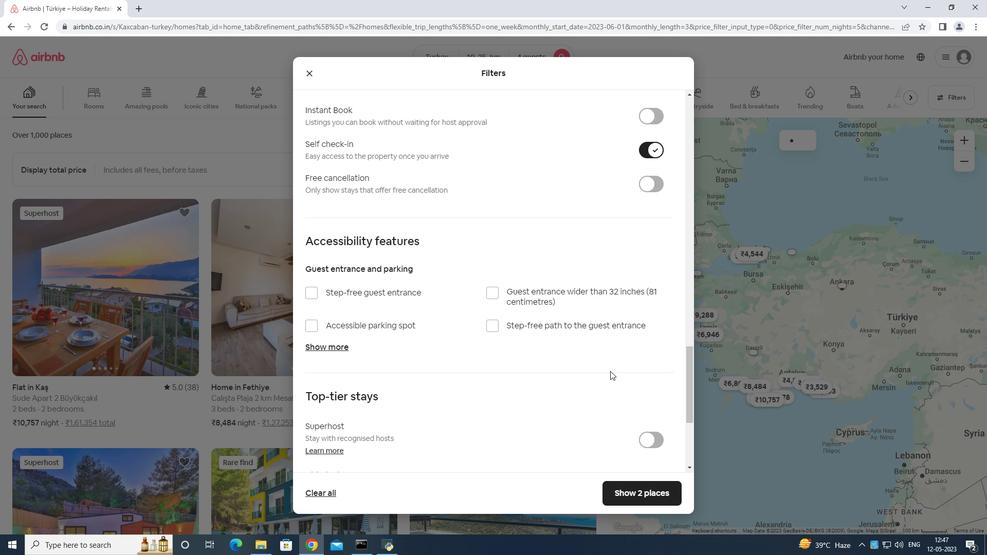 
Action: Mouse scrolled (565, 376) with delta (0, 0)
Screenshot: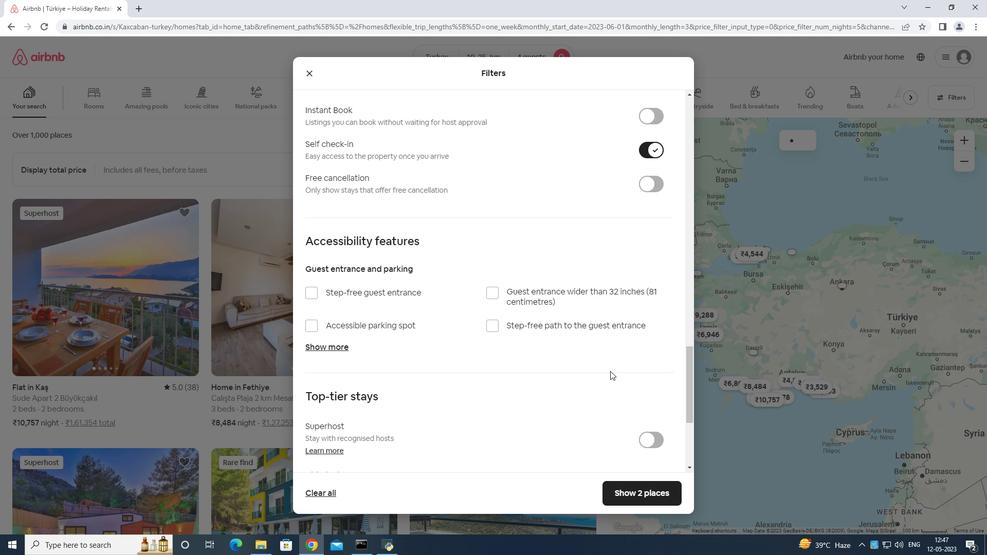 
Action: Mouse moved to (312, 404)
Screenshot: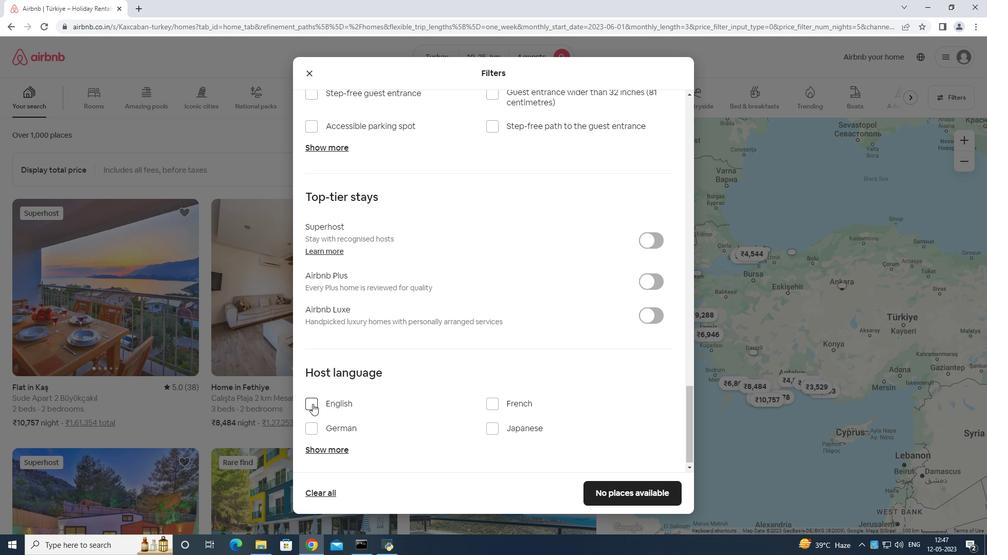 
Action: Mouse pressed left at (312, 404)
Screenshot: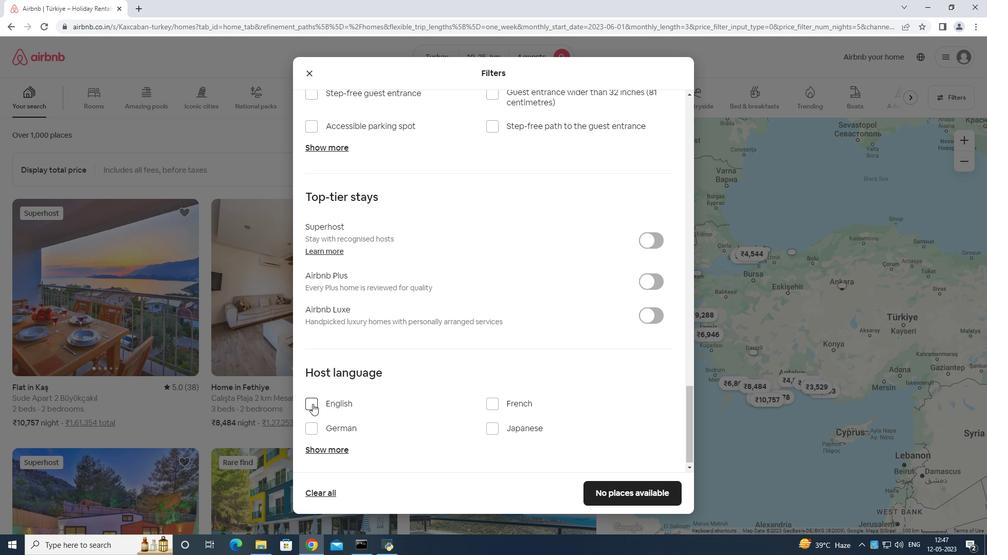
Action: Mouse moved to (624, 480)
Screenshot: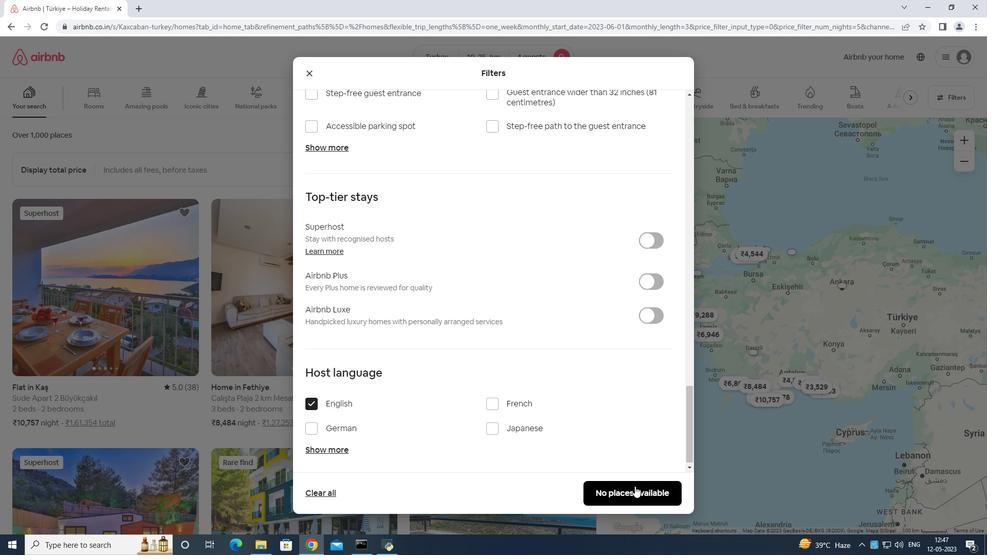 
